 Task: Find a place to stay in Milford, NY, from July 5 to July 11 for 2 guests, with 2 bedrooms, 1 bathroom, property type as House or Flat, price range ₹8,000 to ₹16,000, self check-in, and host language English.
Action: Mouse moved to (462, 105)
Screenshot: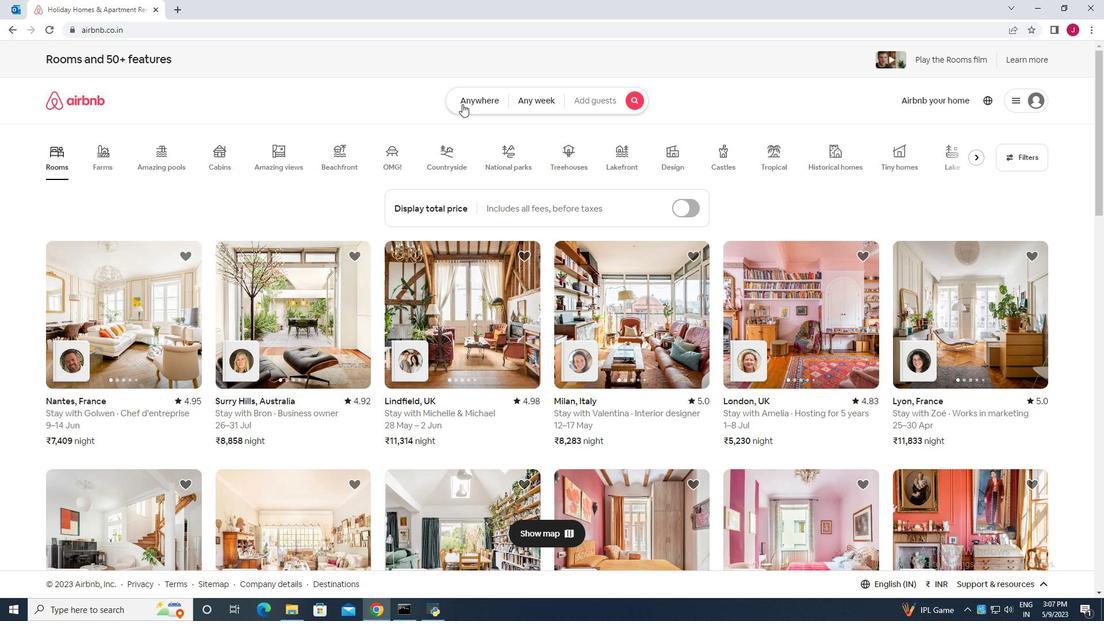 
Action: Mouse pressed left at (462, 105)
Screenshot: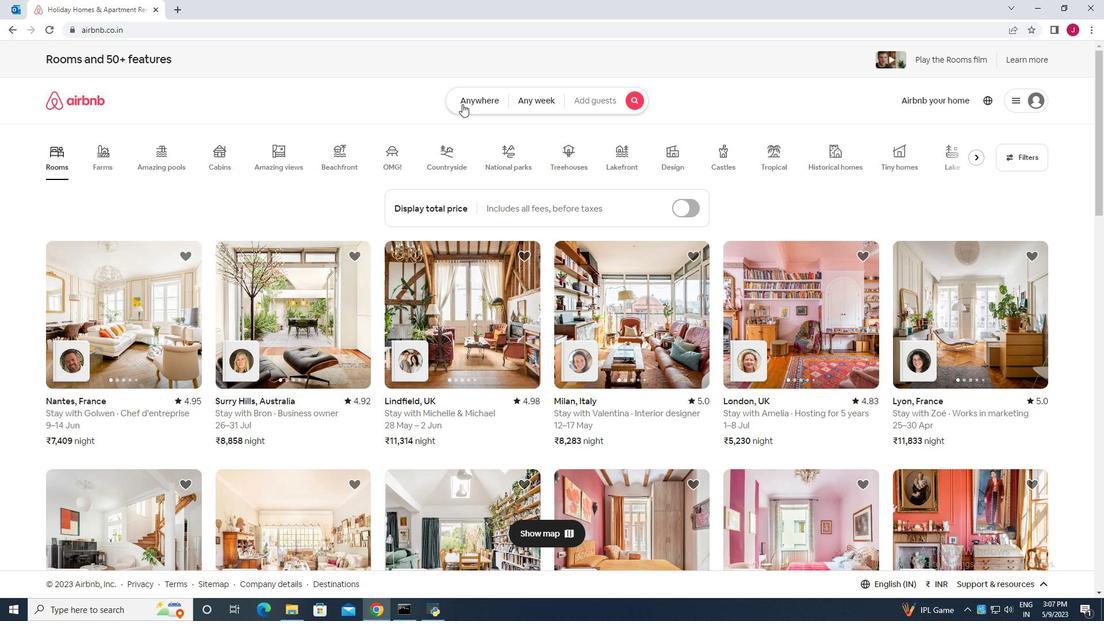 
Action: Mouse moved to (355, 143)
Screenshot: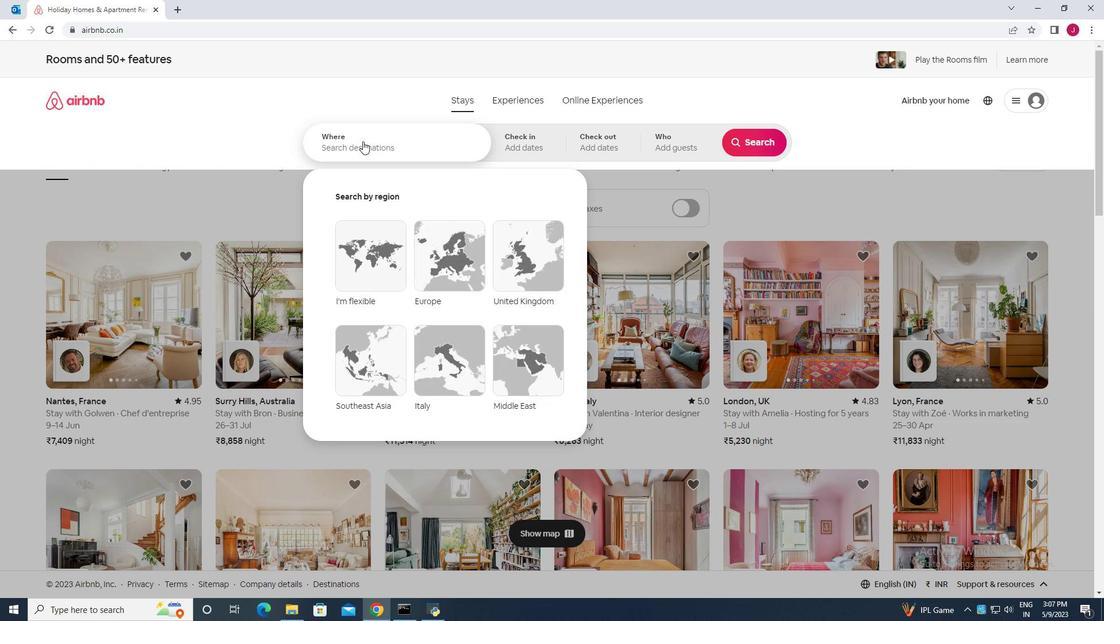 
Action: Mouse pressed left at (355, 143)
Screenshot: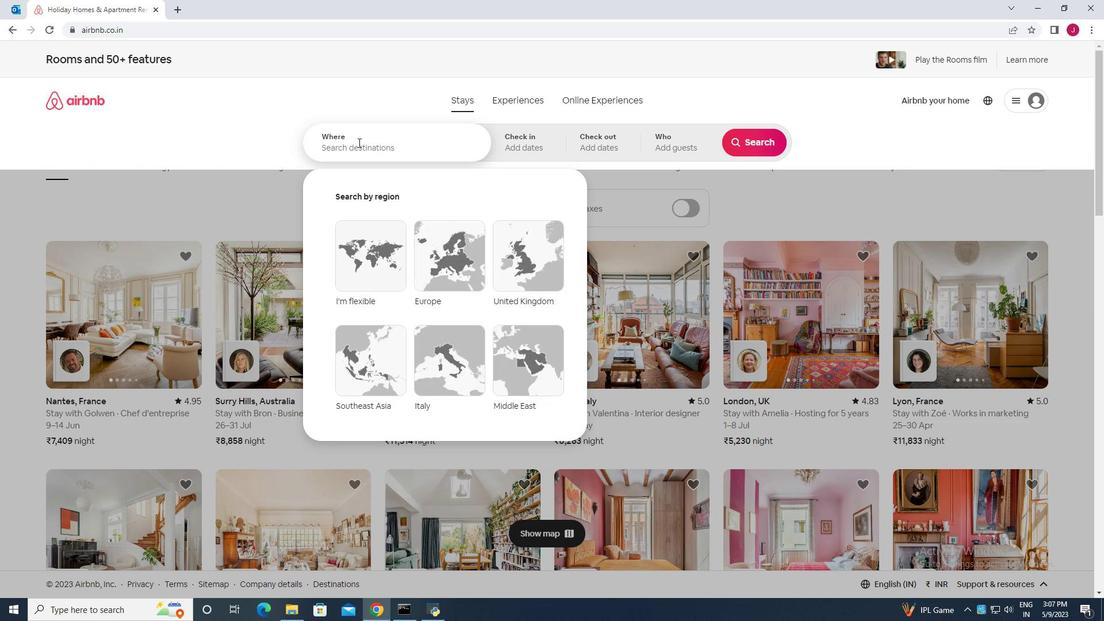 
Action: Mouse moved to (315, 258)
Screenshot: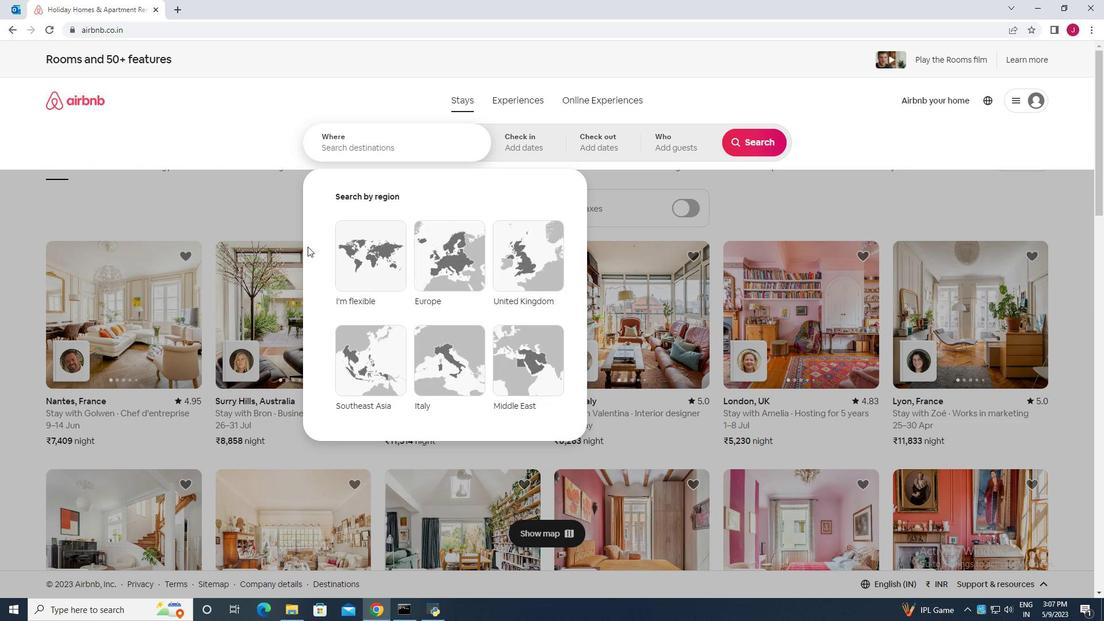 
Action: Key pressed milford<Key.space>united<Key.space>states
Screenshot: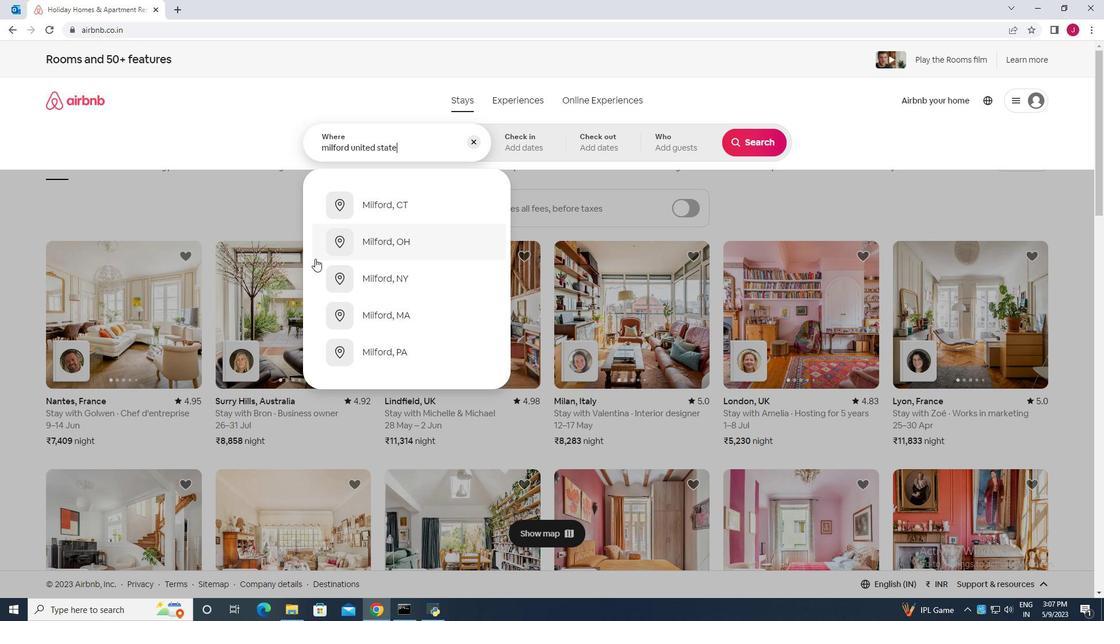 
Action: Mouse moved to (425, 266)
Screenshot: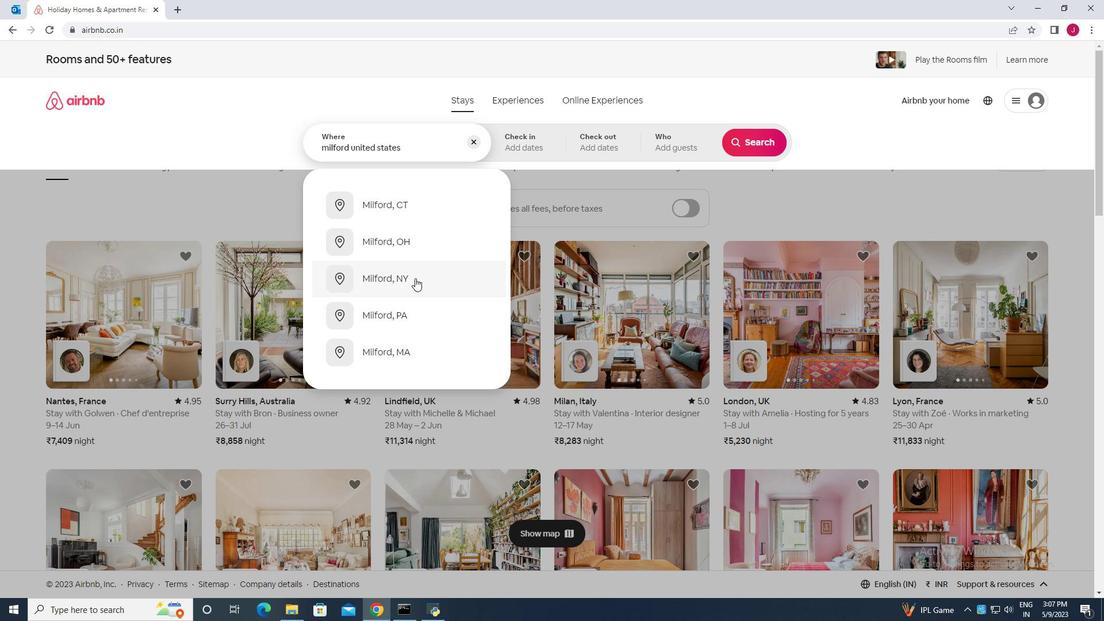 
Action: Key pressed <Key.enter>
Screenshot: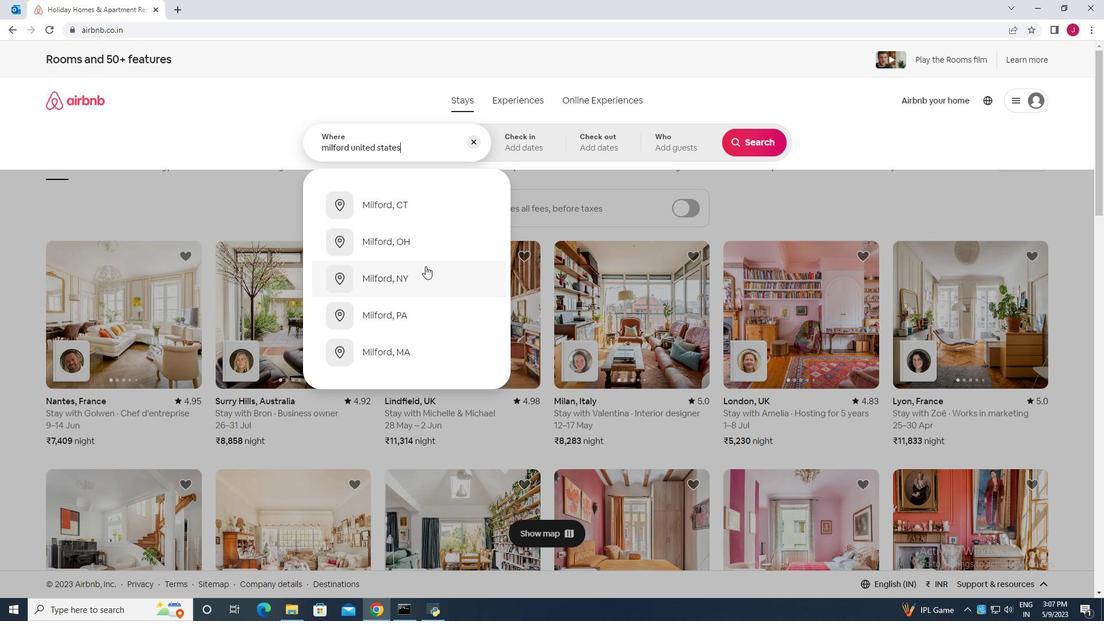 
Action: Mouse moved to (753, 237)
Screenshot: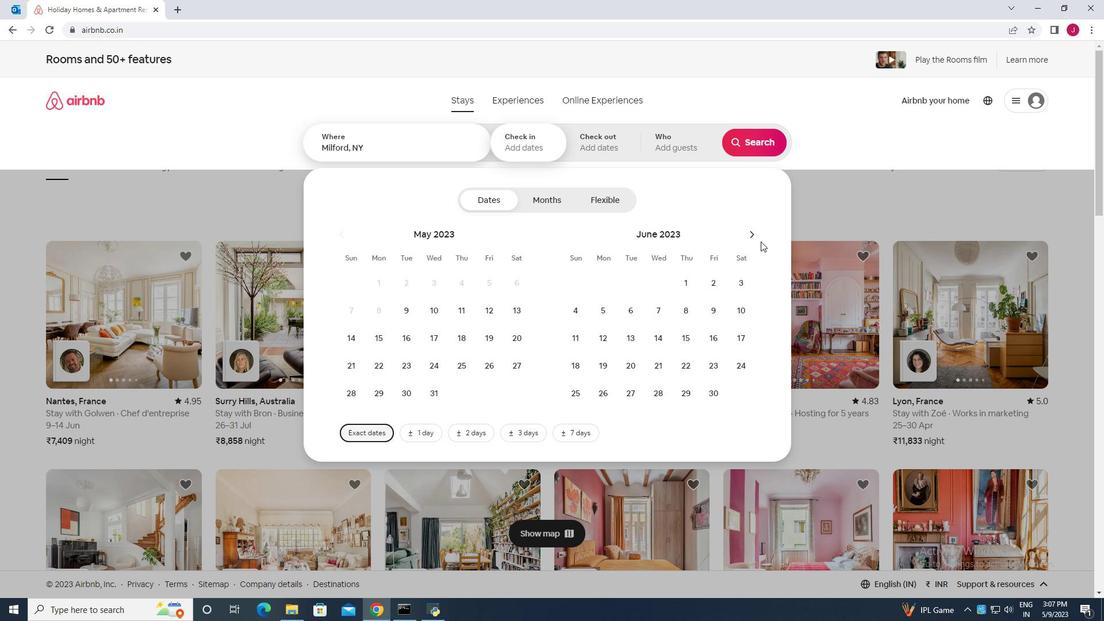 
Action: Mouse pressed left at (753, 237)
Screenshot: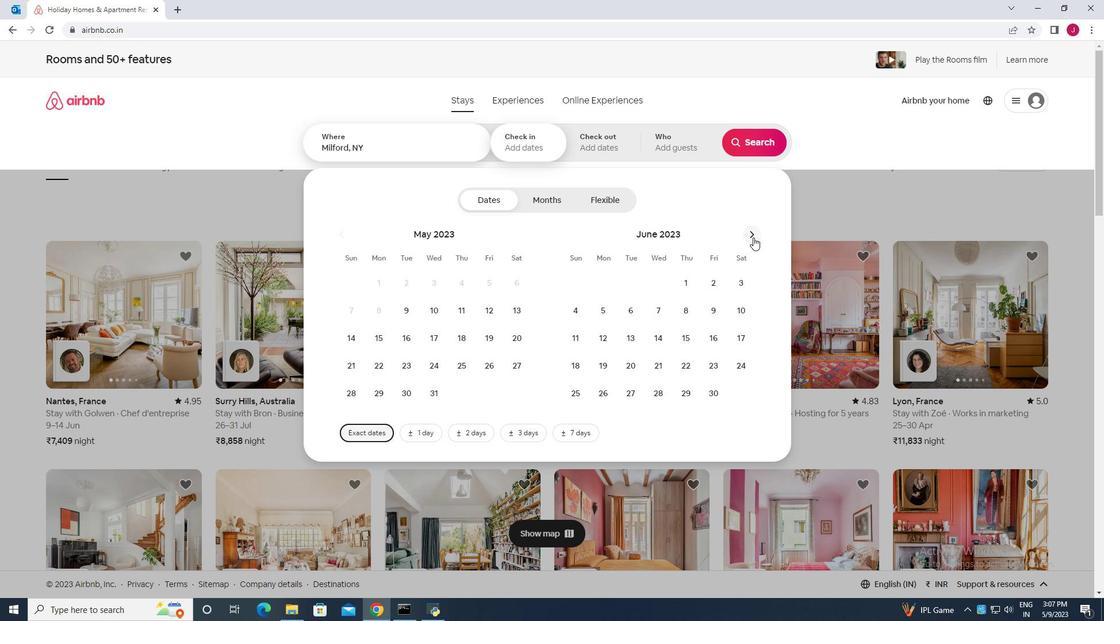 
Action: Mouse moved to (660, 306)
Screenshot: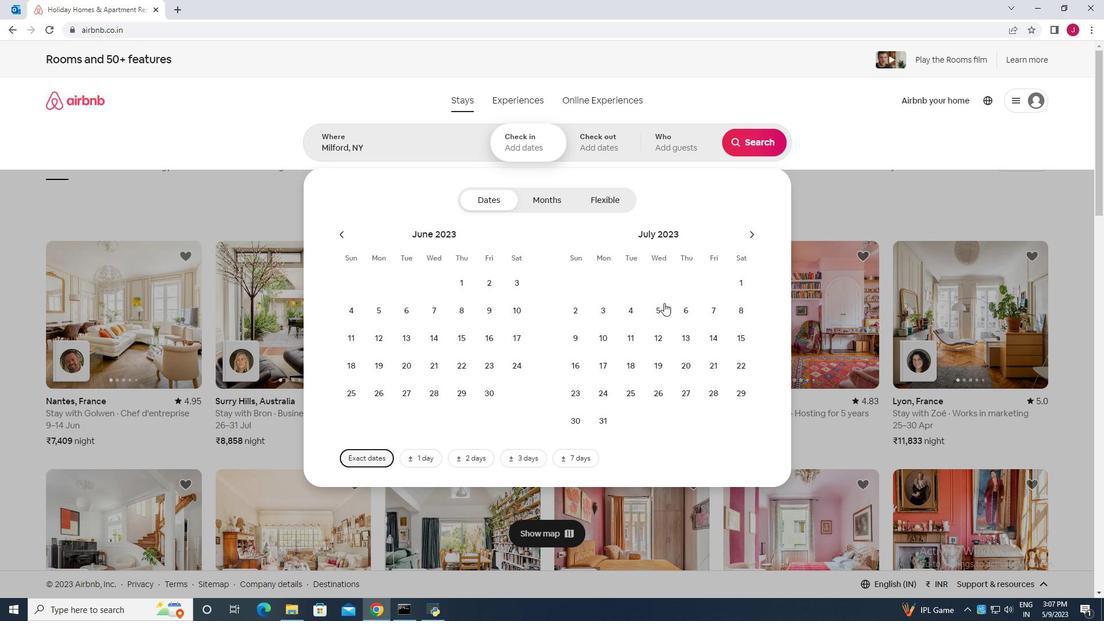 
Action: Mouse pressed left at (660, 306)
Screenshot: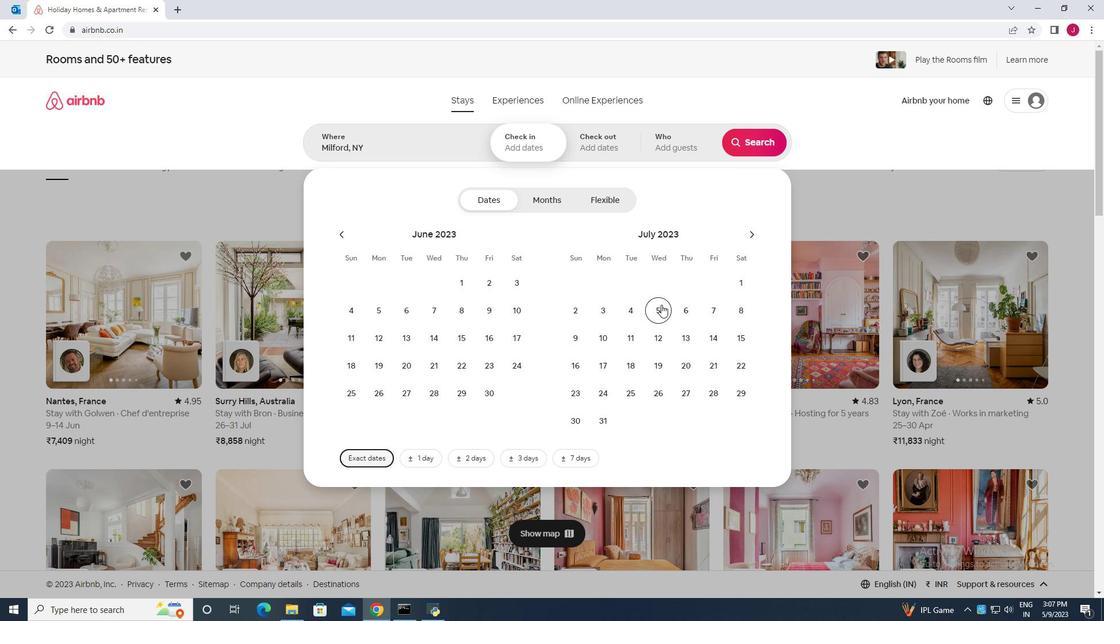 
Action: Mouse moved to (633, 341)
Screenshot: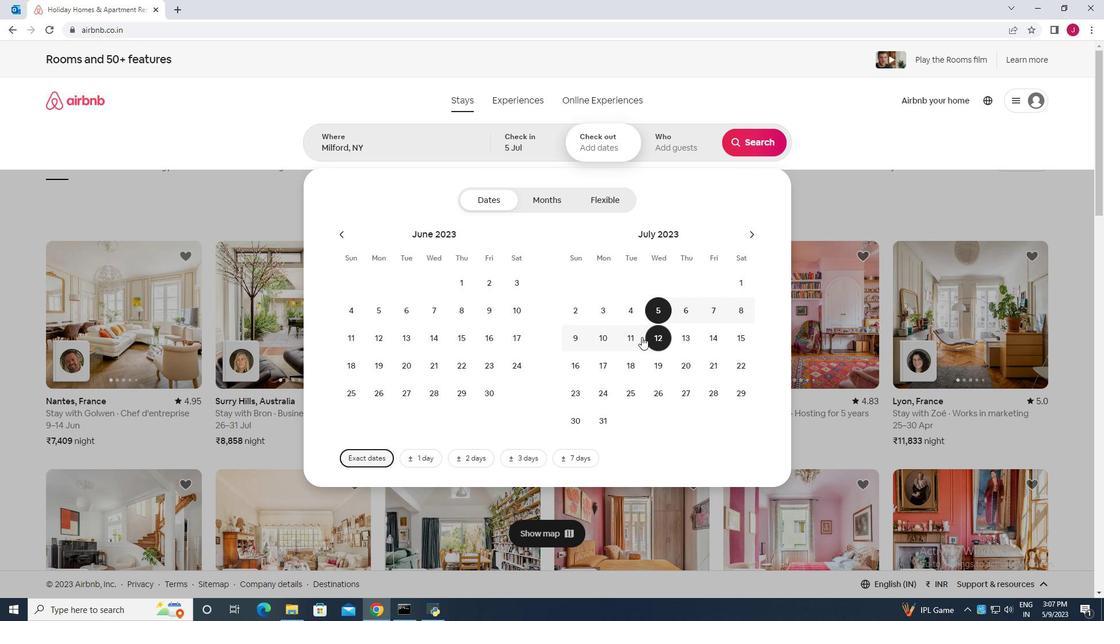 
Action: Mouse pressed left at (633, 341)
Screenshot: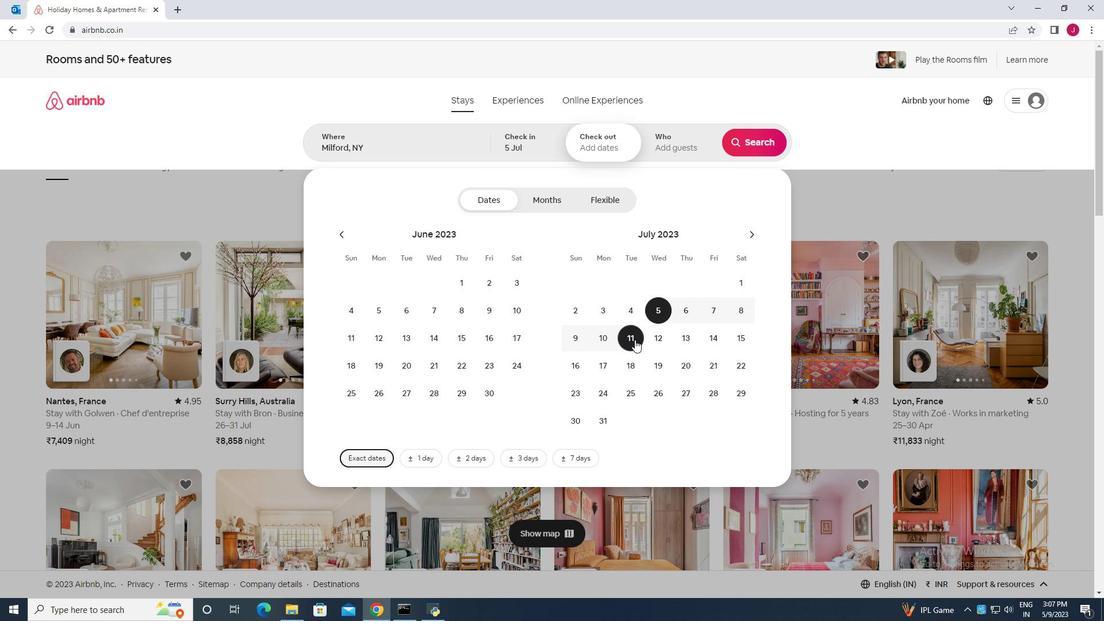 
Action: Mouse moved to (656, 147)
Screenshot: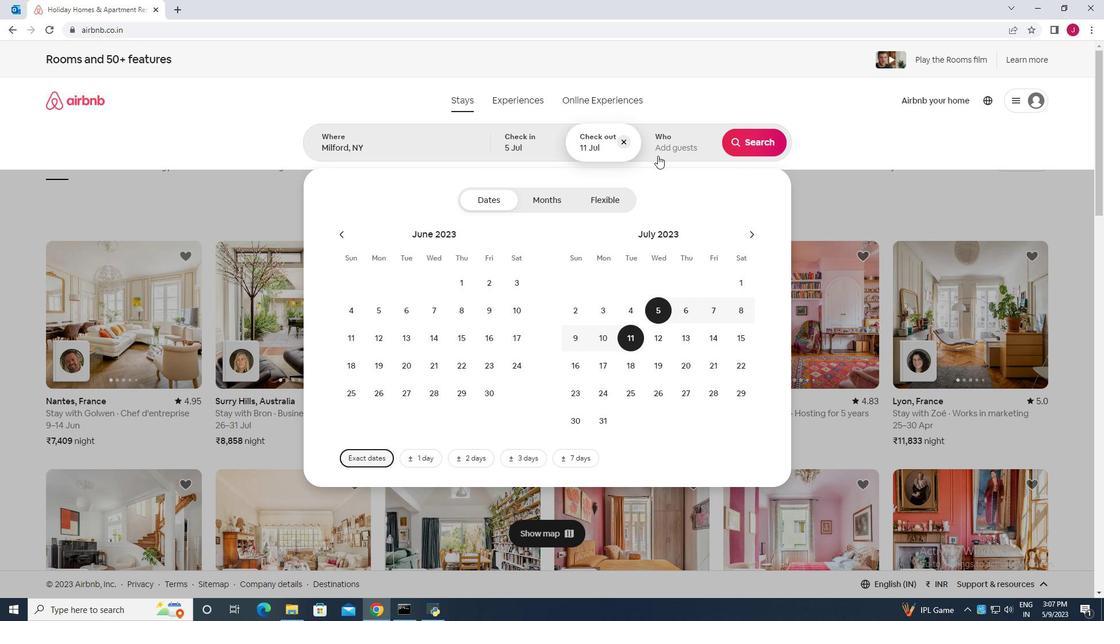 
Action: Mouse pressed left at (656, 147)
Screenshot: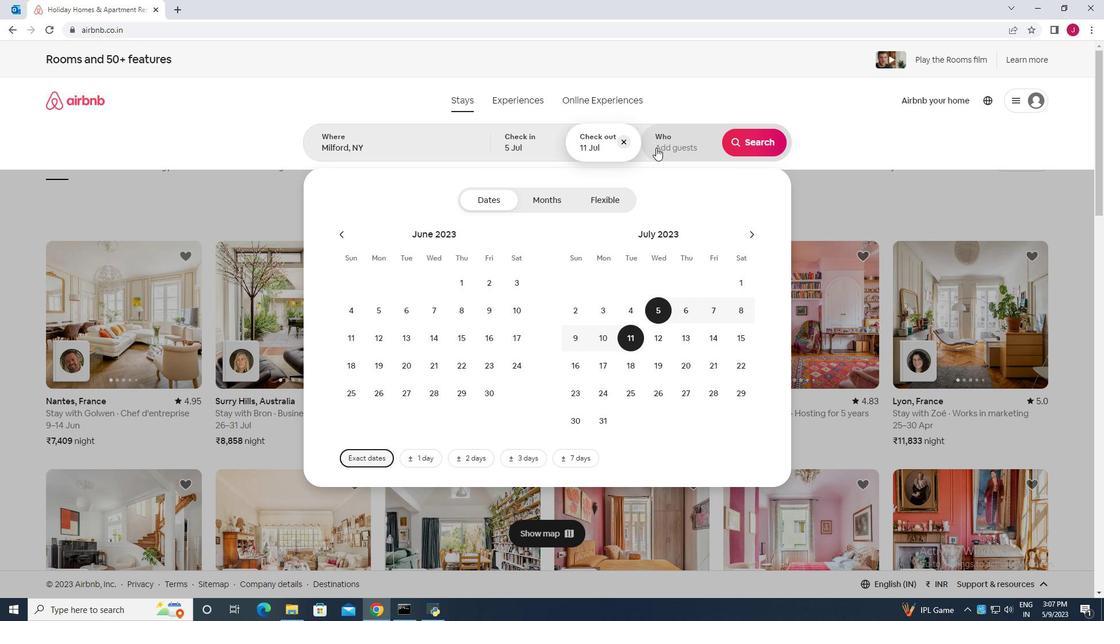 
Action: Mouse moved to (759, 207)
Screenshot: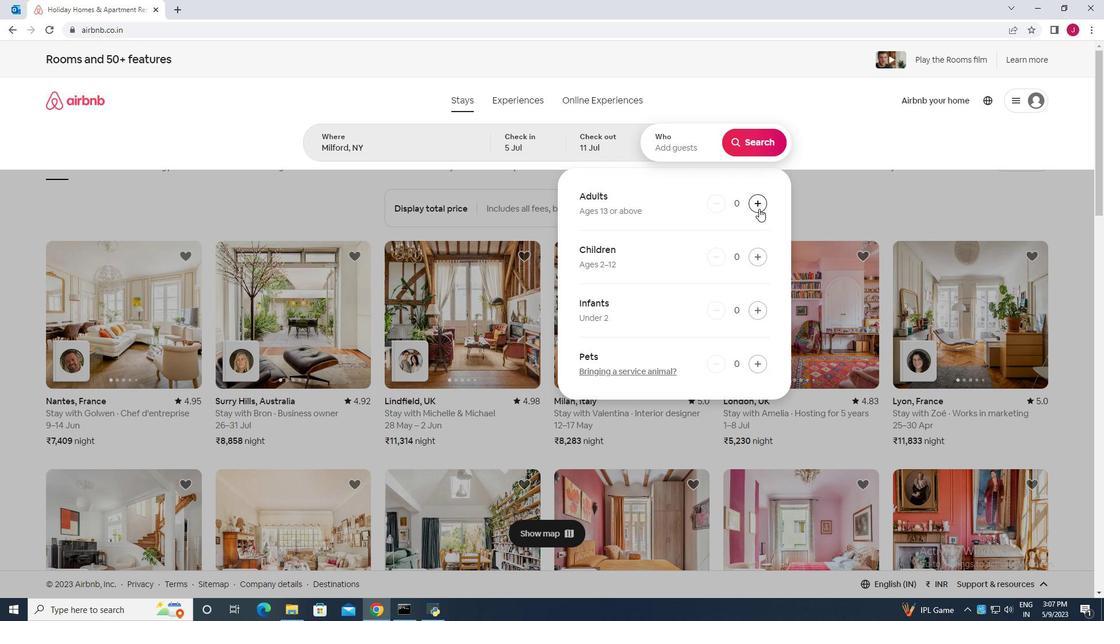 
Action: Mouse pressed left at (759, 207)
Screenshot: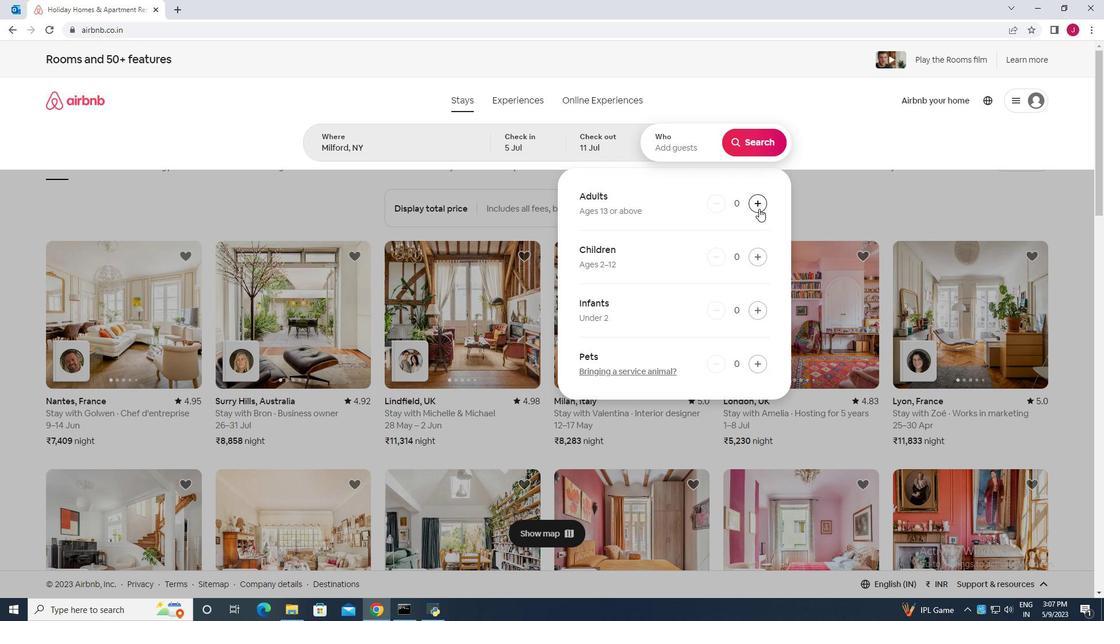 
Action: Mouse pressed left at (759, 207)
Screenshot: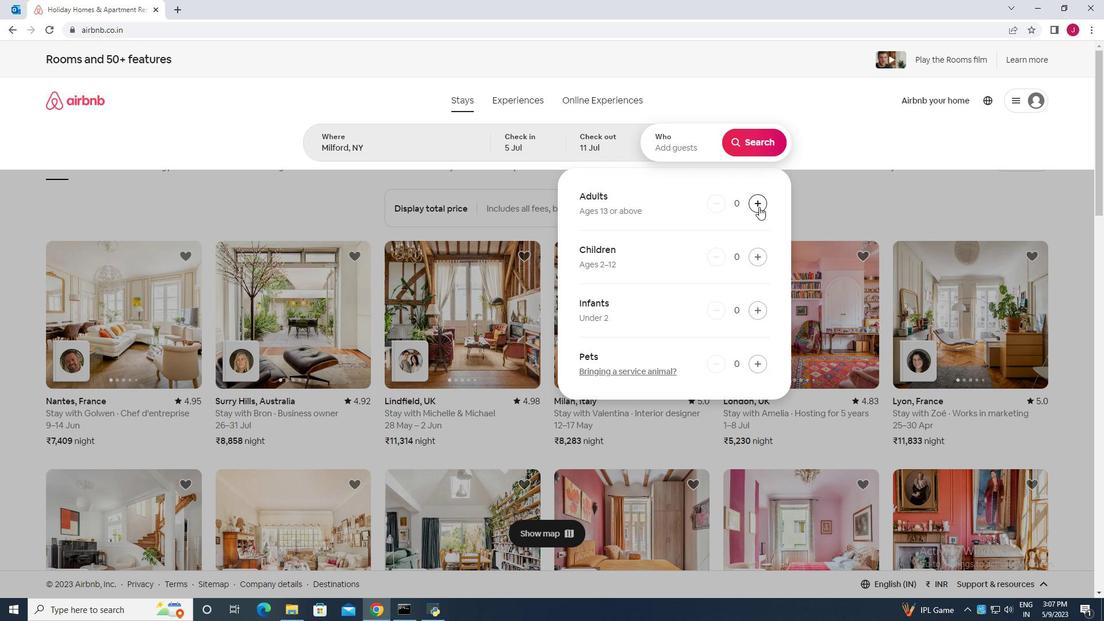 
Action: Mouse moved to (763, 138)
Screenshot: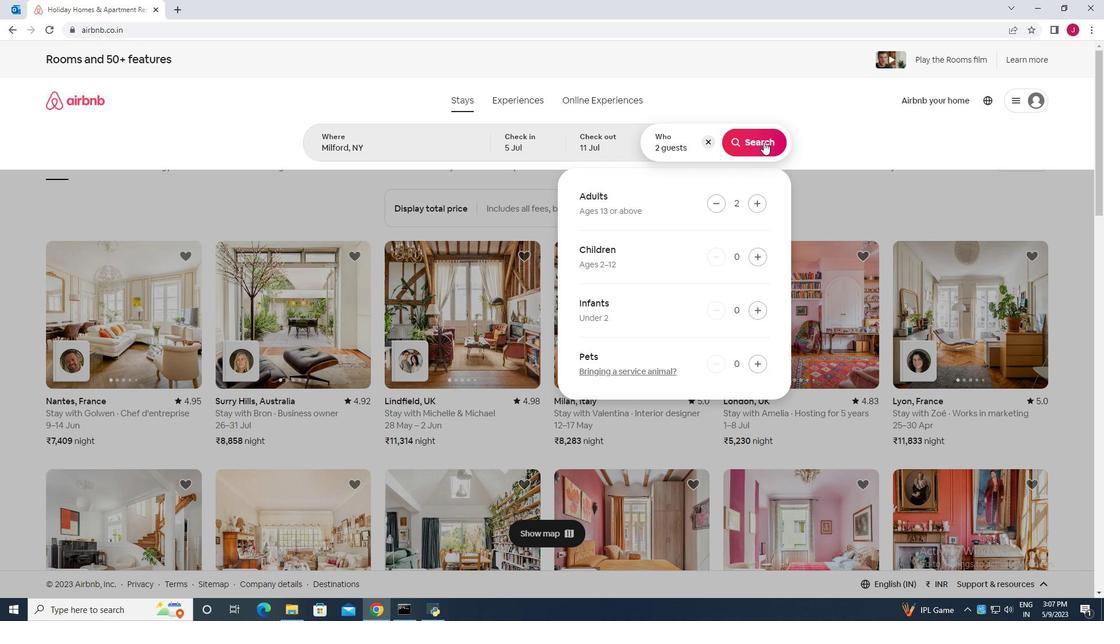 
Action: Mouse pressed left at (763, 138)
Screenshot: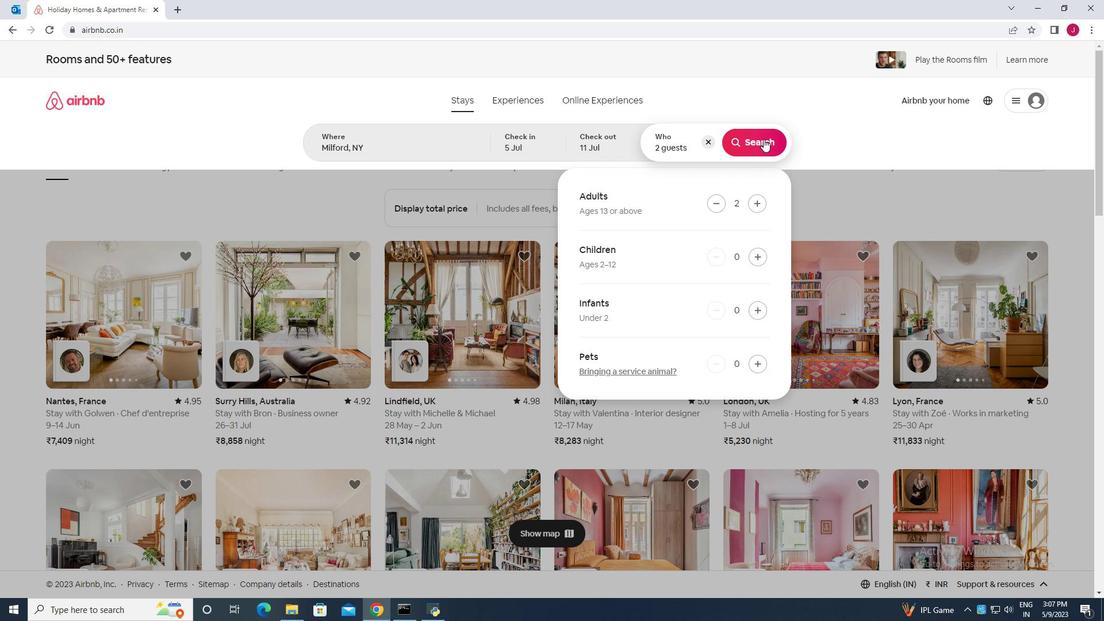 
Action: Mouse moved to (1048, 111)
Screenshot: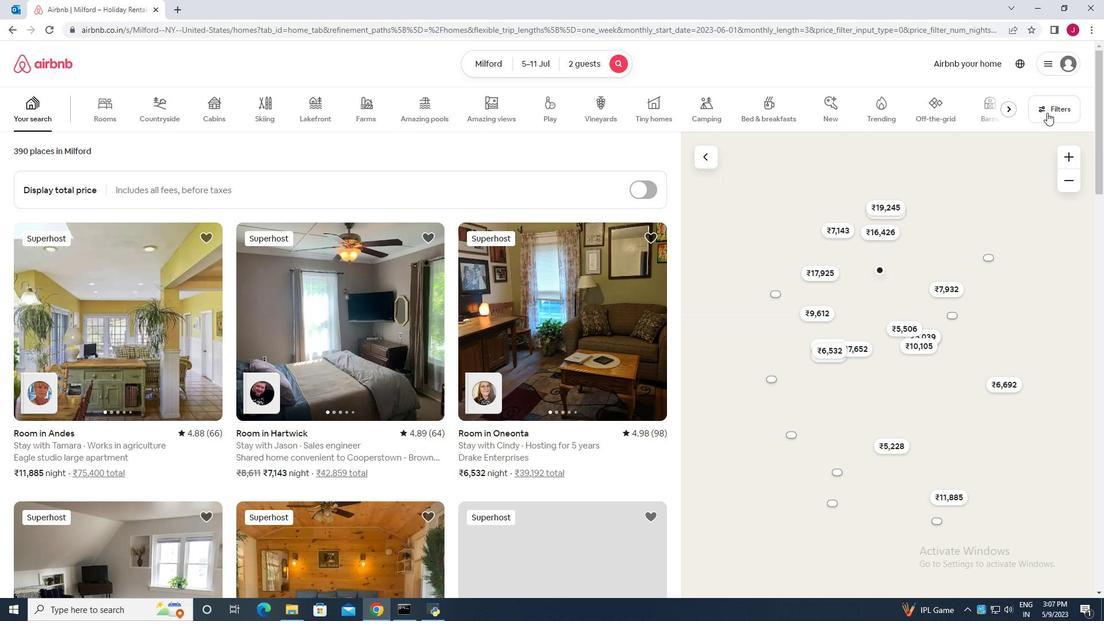
Action: Mouse pressed left at (1048, 111)
Screenshot: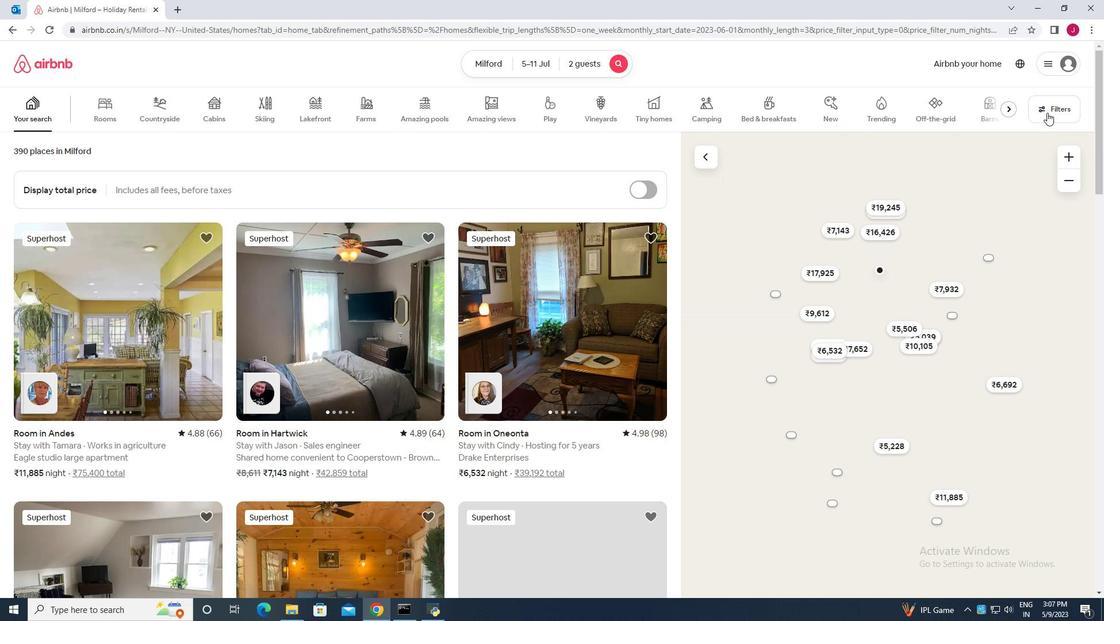 
Action: Mouse moved to (417, 395)
Screenshot: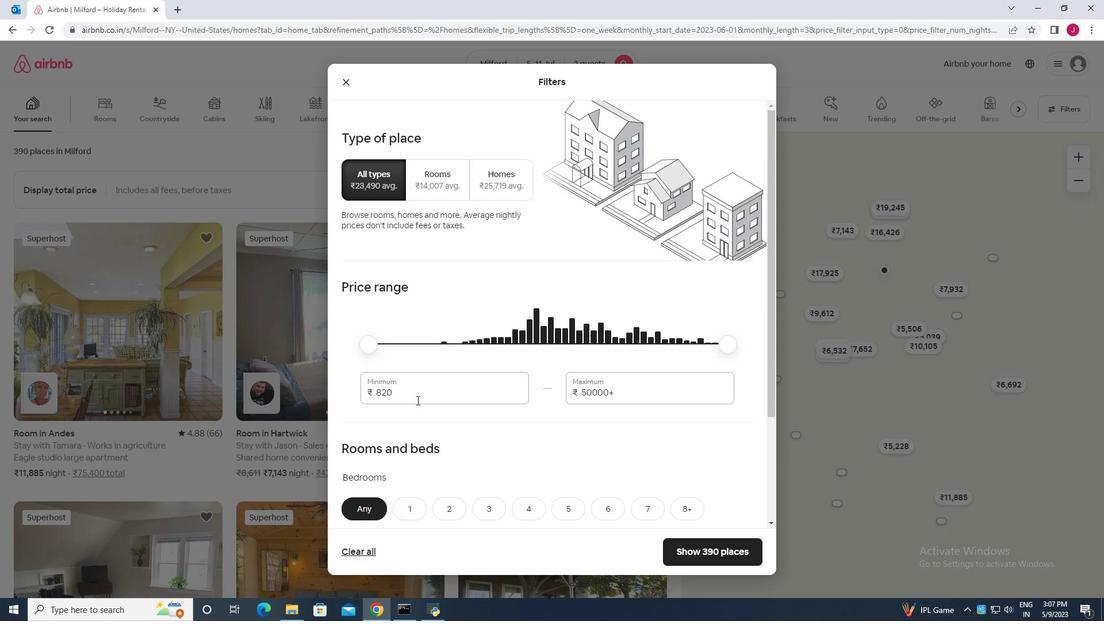 
Action: Mouse pressed left at (417, 395)
Screenshot: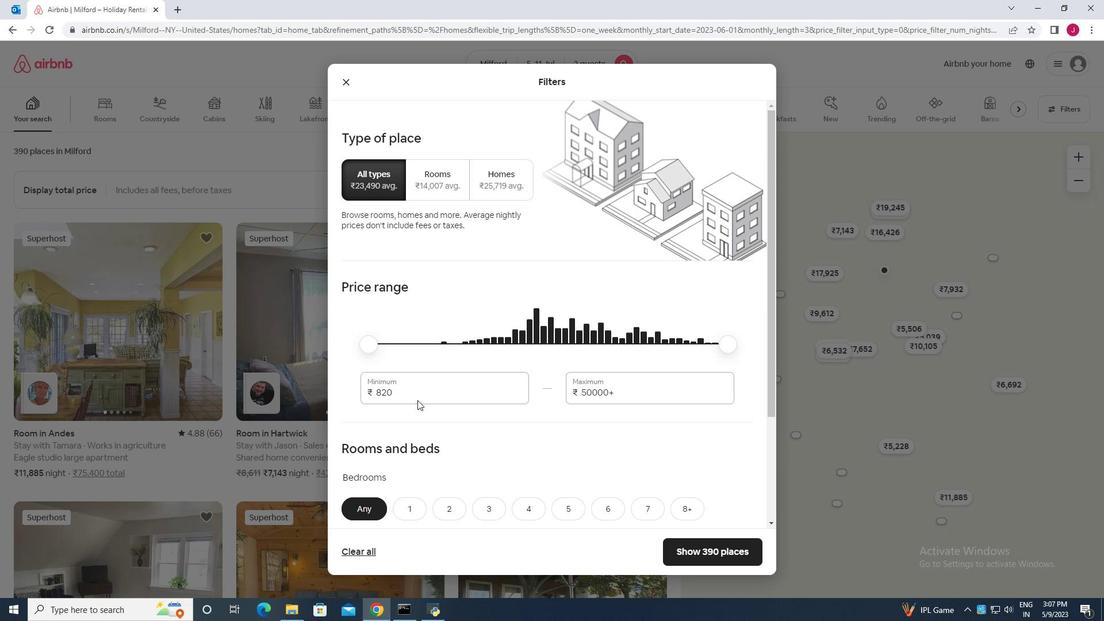 
Action: Mouse moved to (417, 391)
Screenshot: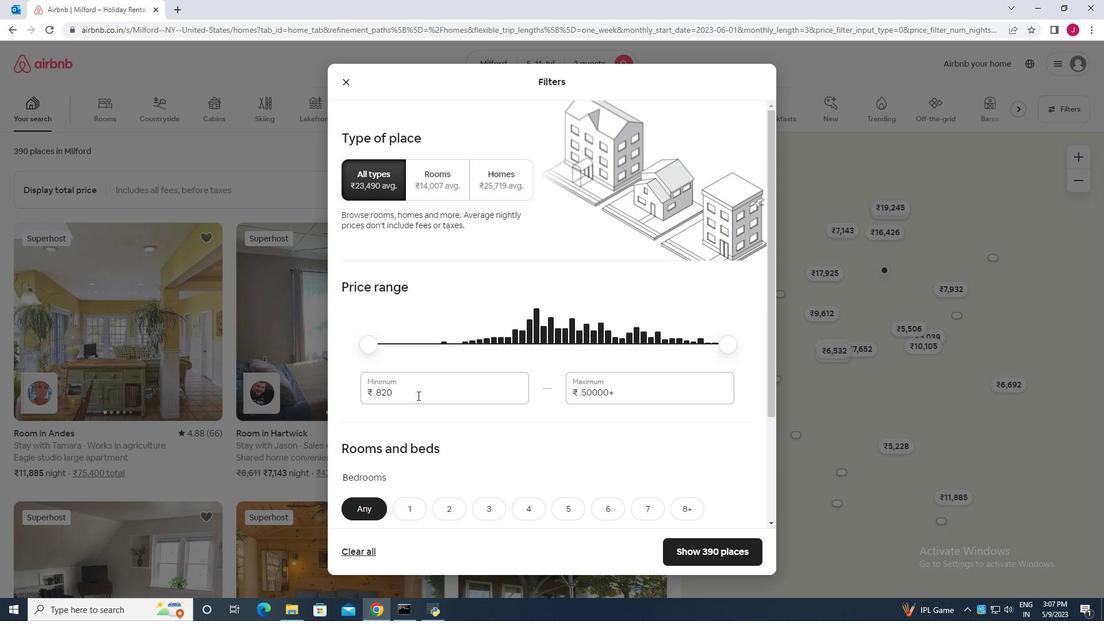 
Action: Key pressed <Key.backspace><Key.backspace><Key.backspace><Key.backspace>8000
Screenshot: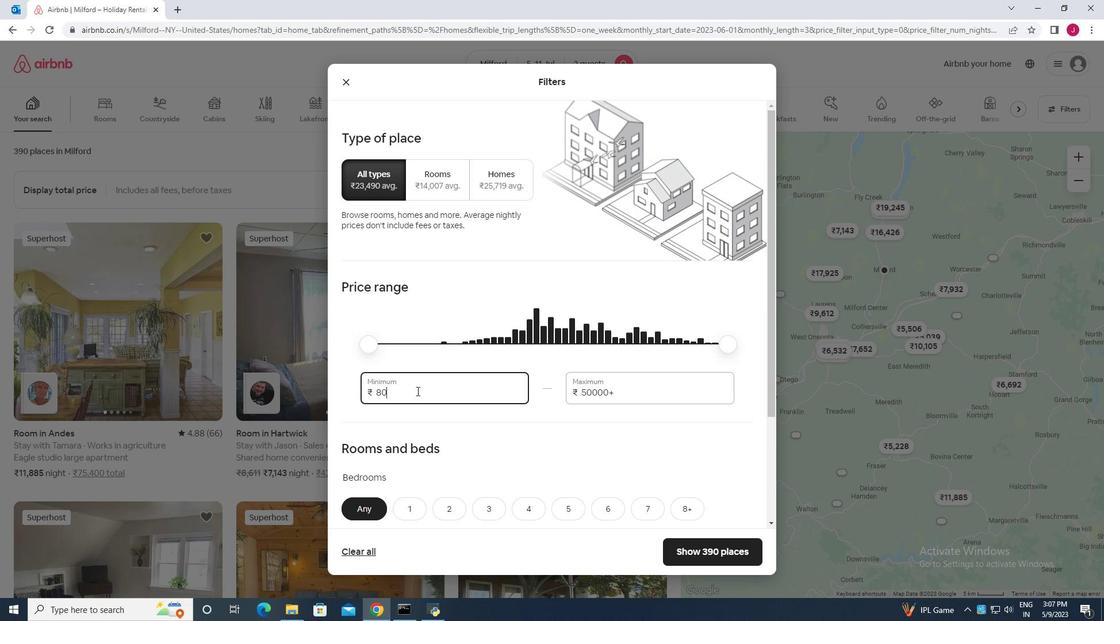 
Action: Mouse moved to (650, 396)
Screenshot: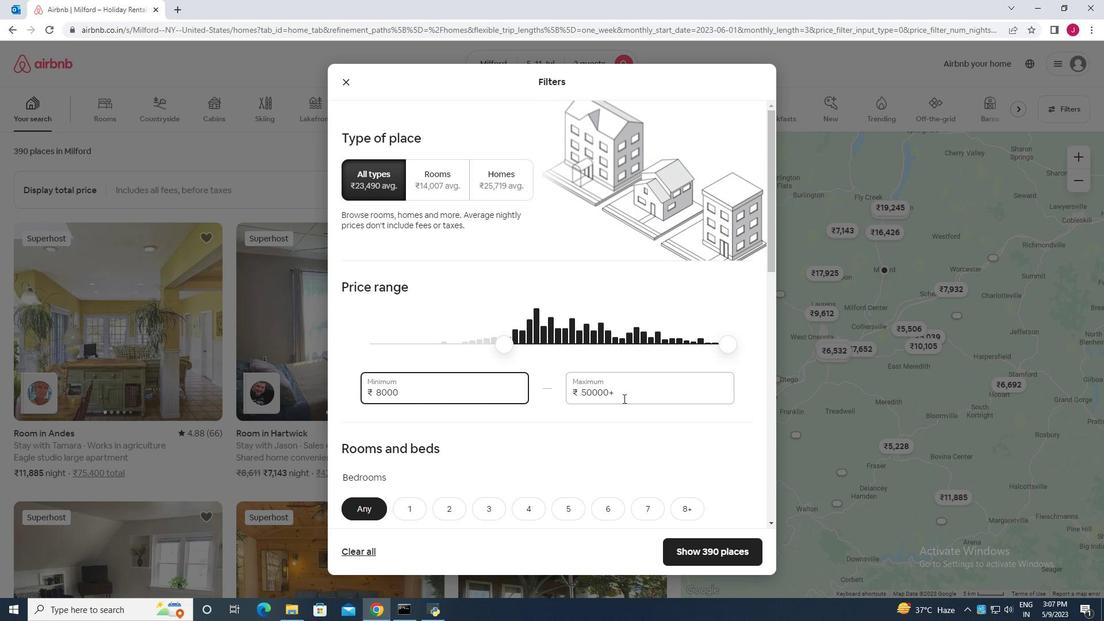 
Action: Mouse pressed left at (650, 396)
Screenshot: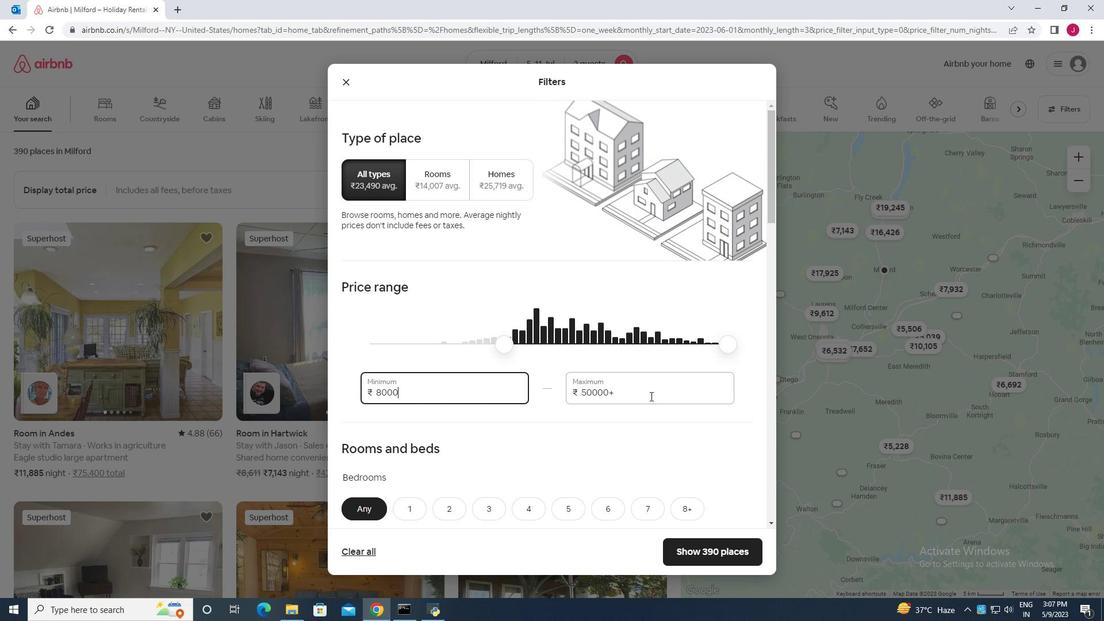 
Action: Mouse moved to (647, 396)
Screenshot: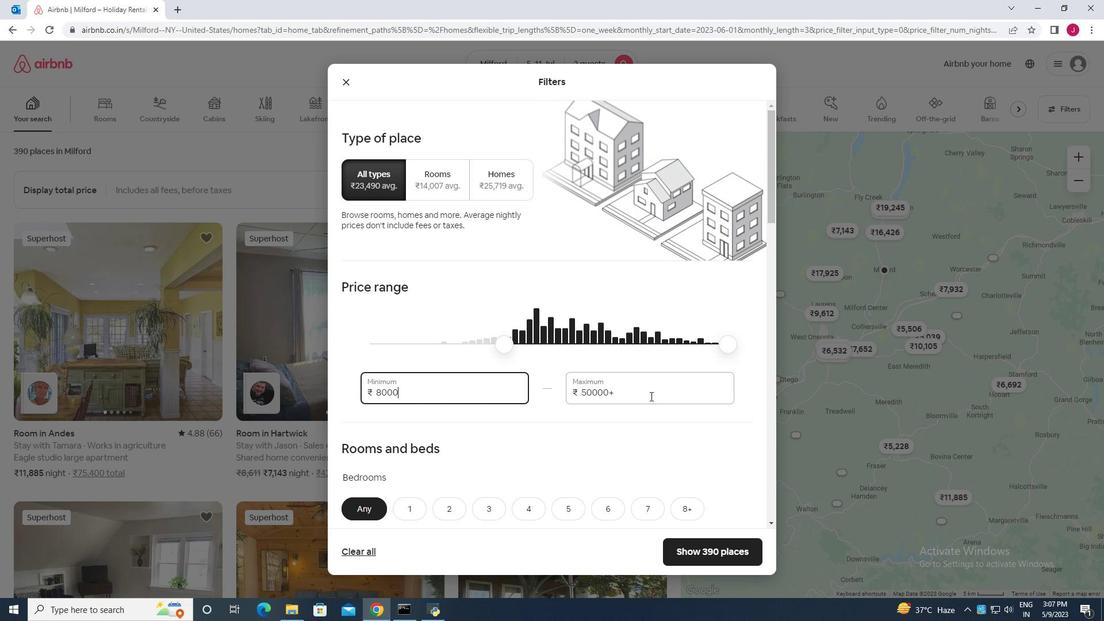 
Action: Key pressed <Key.backspace><Key.backspace><Key.backspace><Key.backspace><Key.backspace><Key.backspace><Key.backspace><Key.backspace><Key.backspace><Key.backspace><Key.backspace><Key.backspace>16000
Screenshot: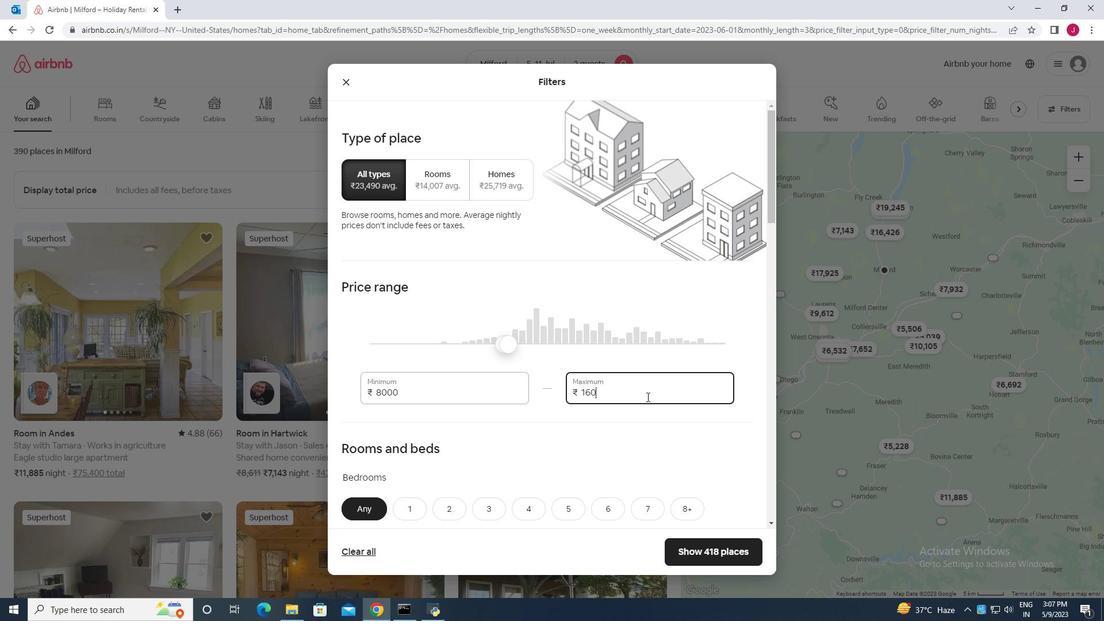 
Action: Mouse moved to (424, 395)
Screenshot: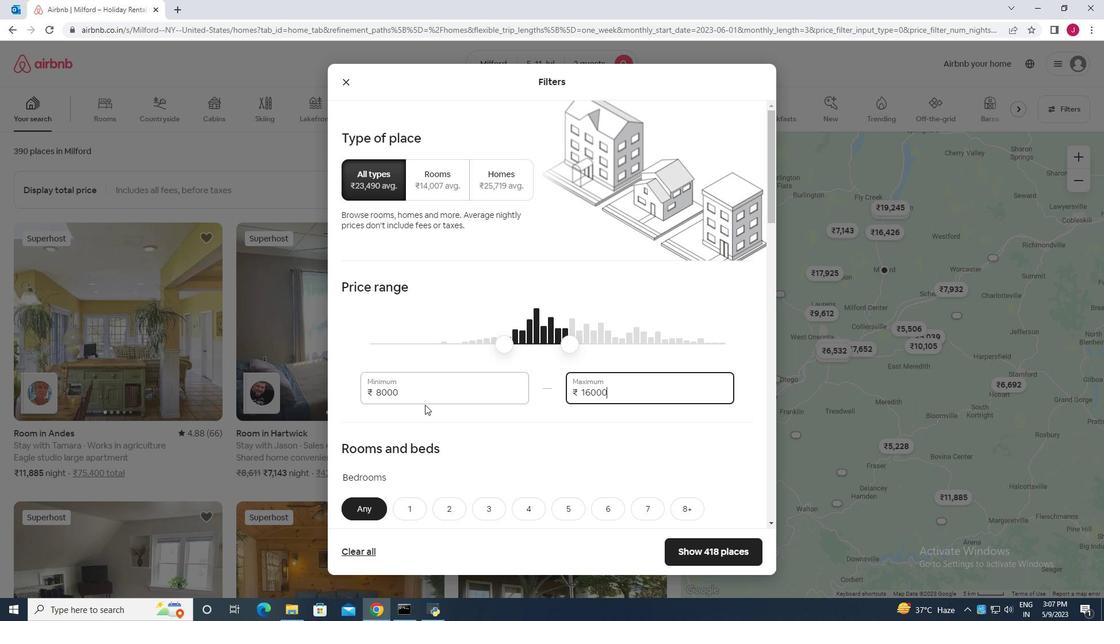 
Action: Mouse scrolled (424, 395) with delta (0, 0)
Screenshot: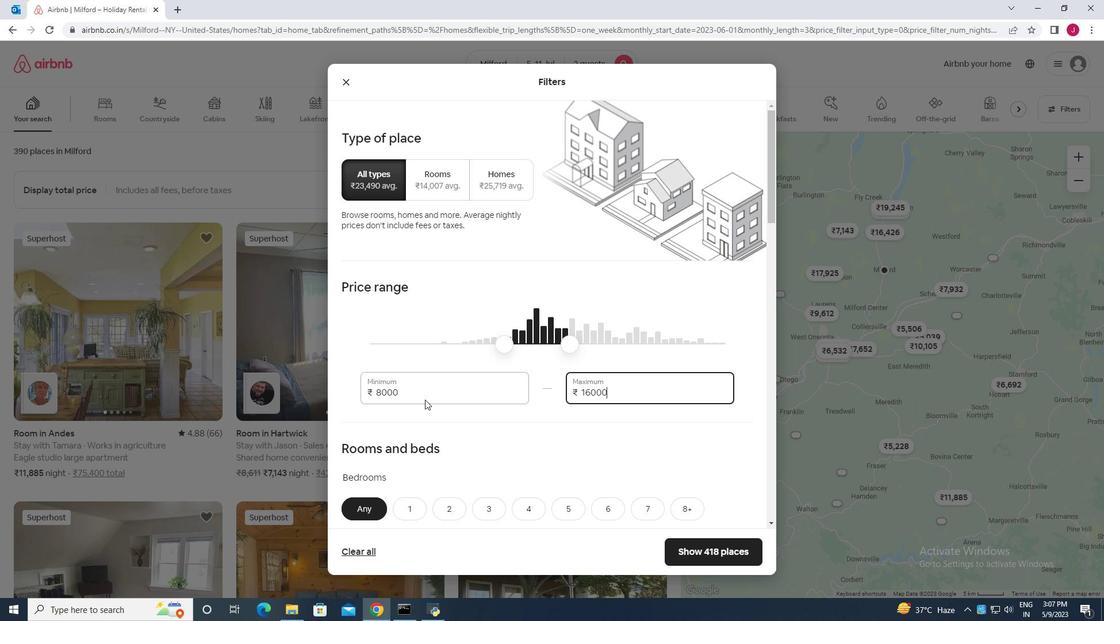 
Action: Mouse scrolled (424, 395) with delta (0, 0)
Screenshot: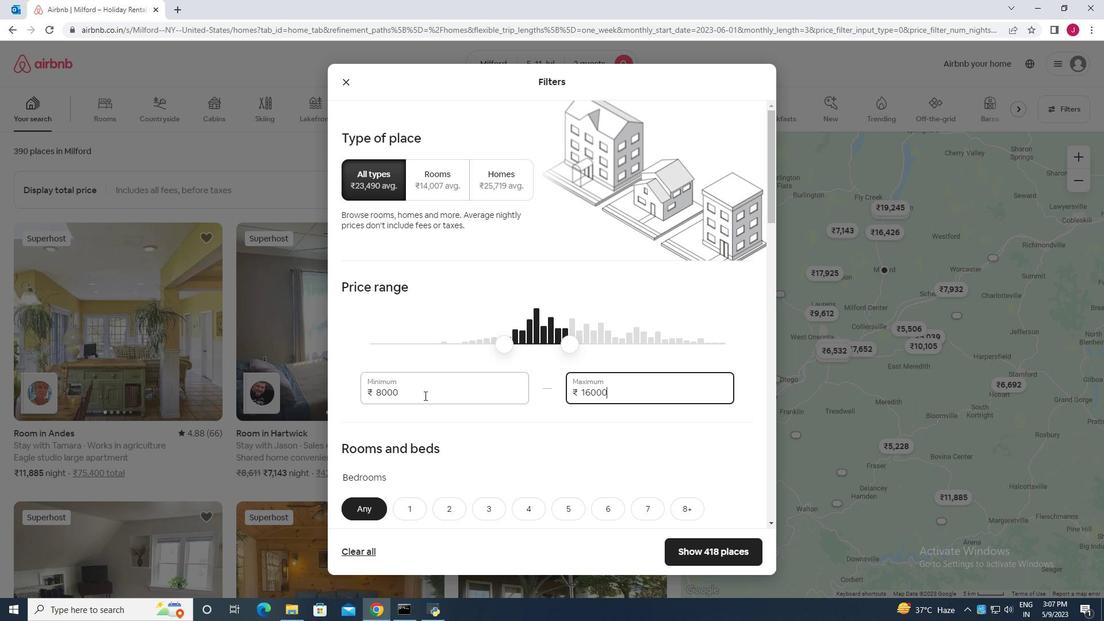 
Action: Mouse moved to (424, 395)
Screenshot: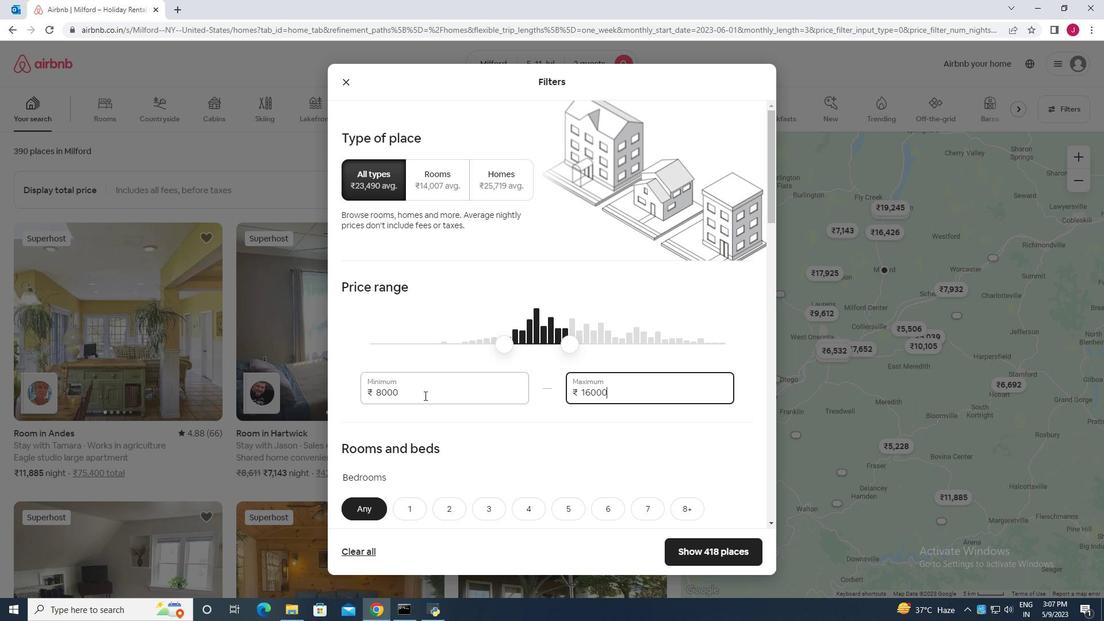 
Action: Mouse scrolled (424, 395) with delta (0, 0)
Screenshot: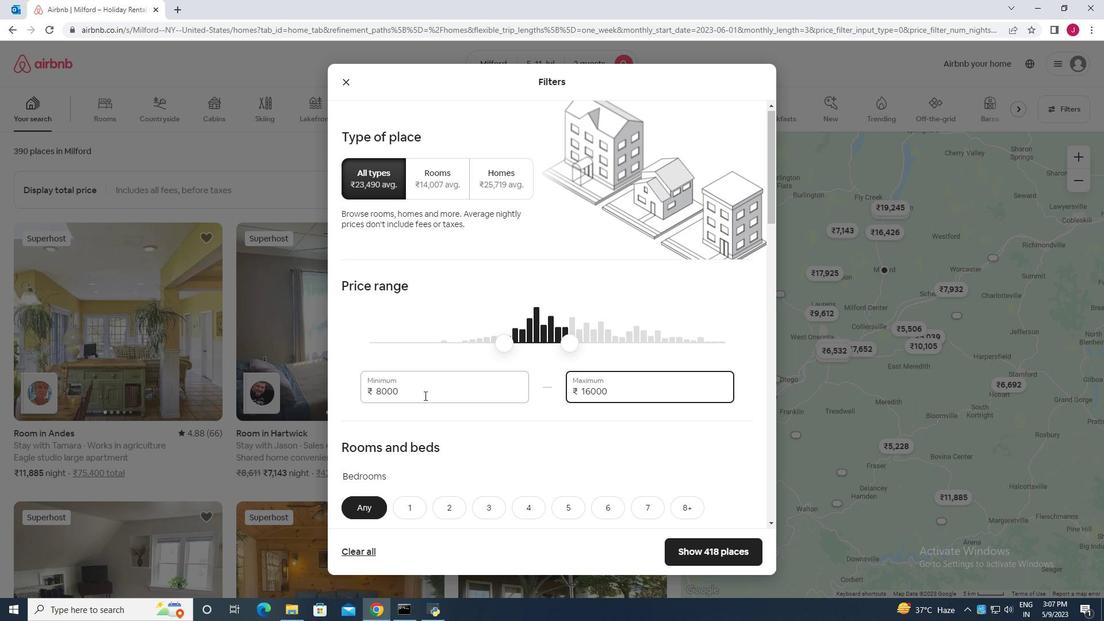 
Action: Mouse moved to (448, 336)
Screenshot: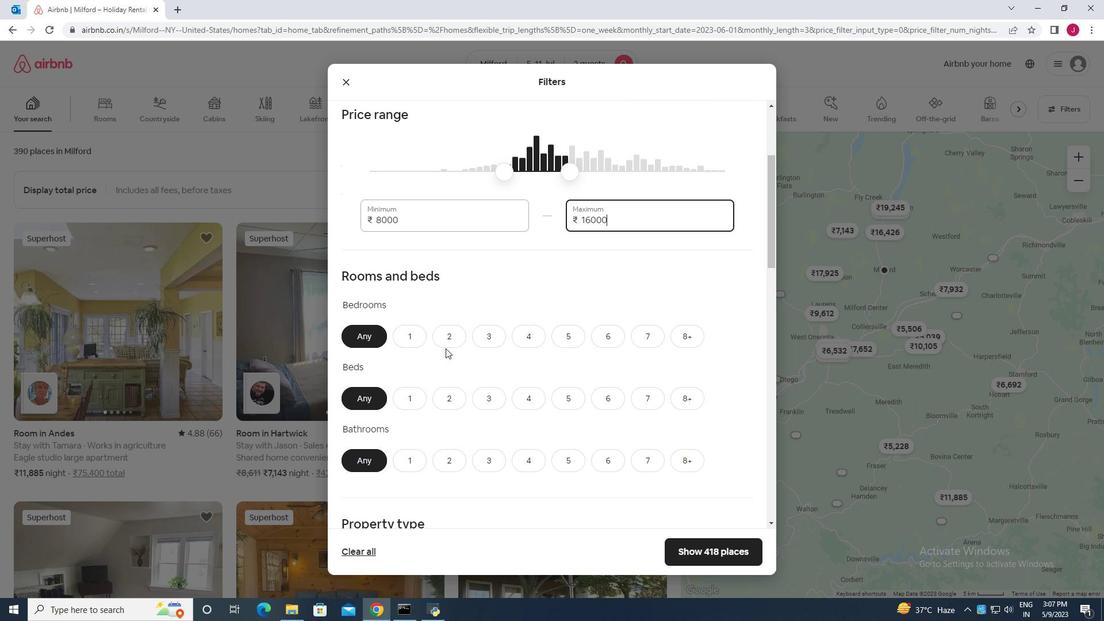 
Action: Mouse pressed left at (448, 336)
Screenshot: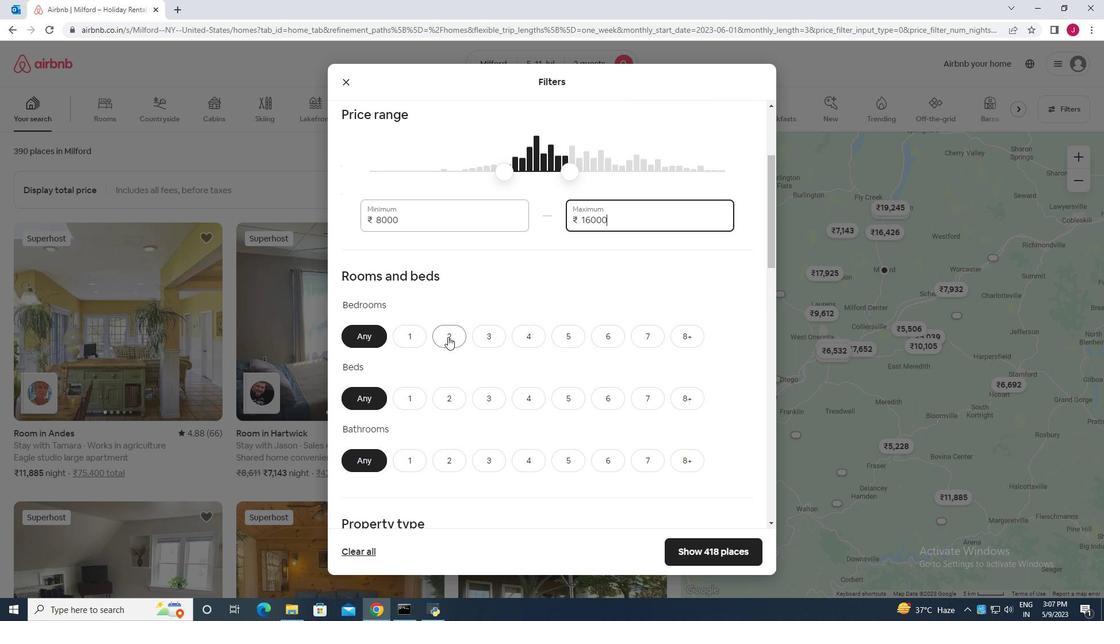 
Action: Mouse moved to (452, 404)
Screenshot: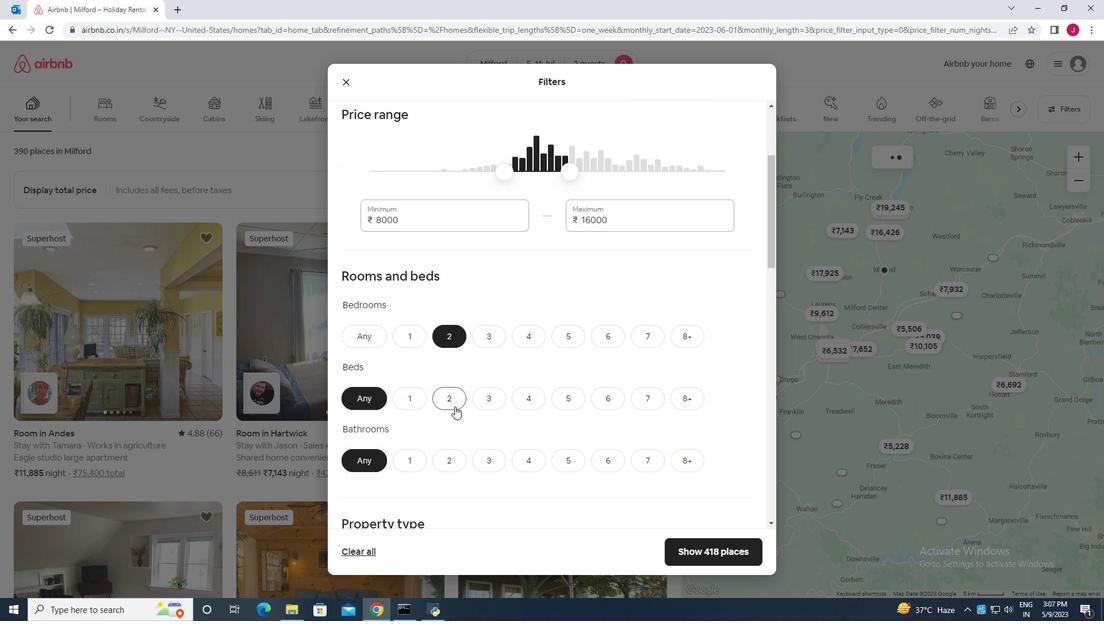 
Action: Mouse pressed left at (452, 404)
Screenshot: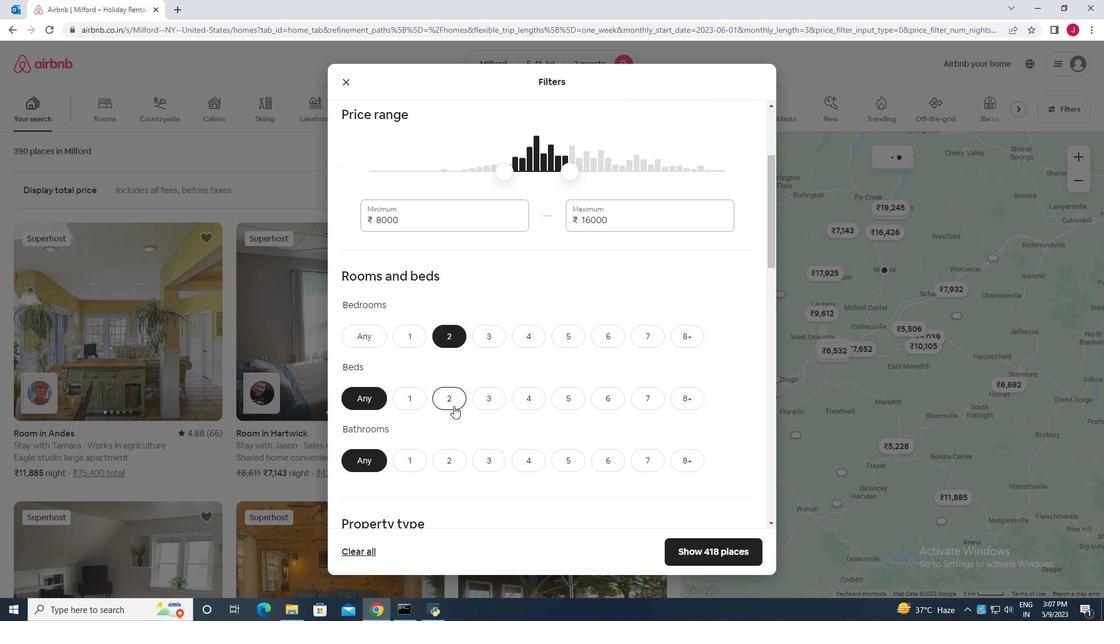 
Action: Mouse moved to (419, 456)
Screenshot: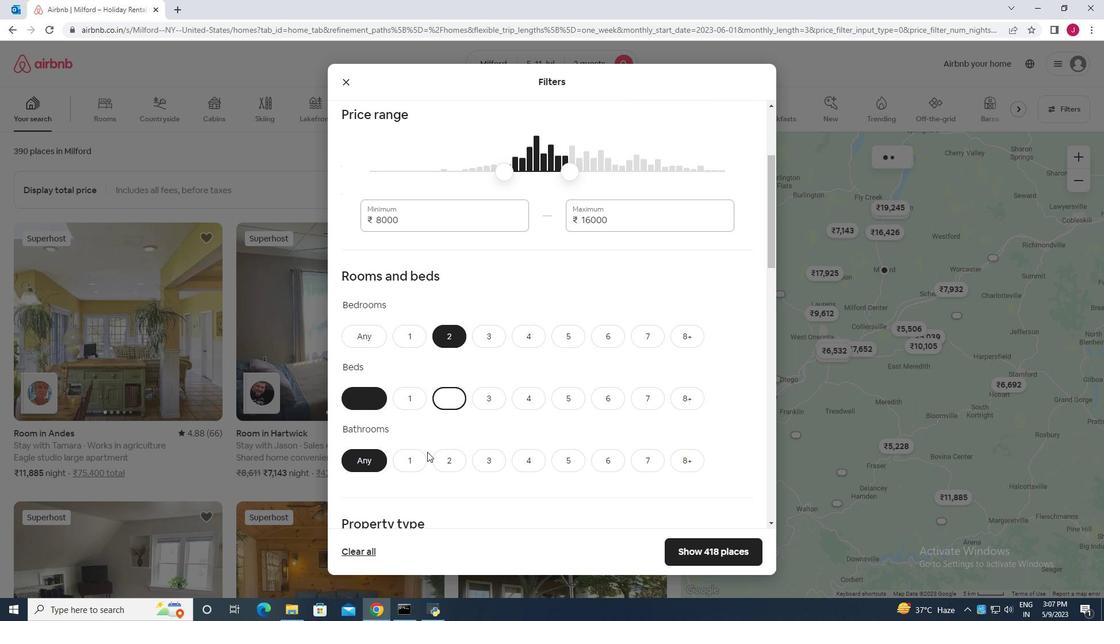 
Action: Mouse pressed left at (419, 456)
Screenshot: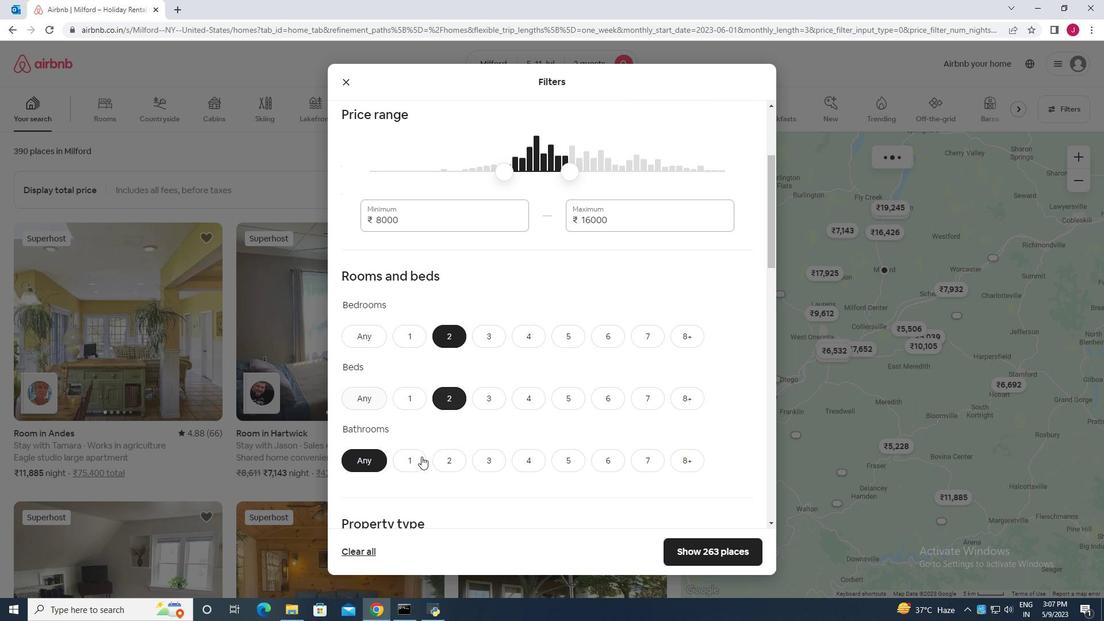 
Action: Mouse moved to (453, 384)
Screenshot: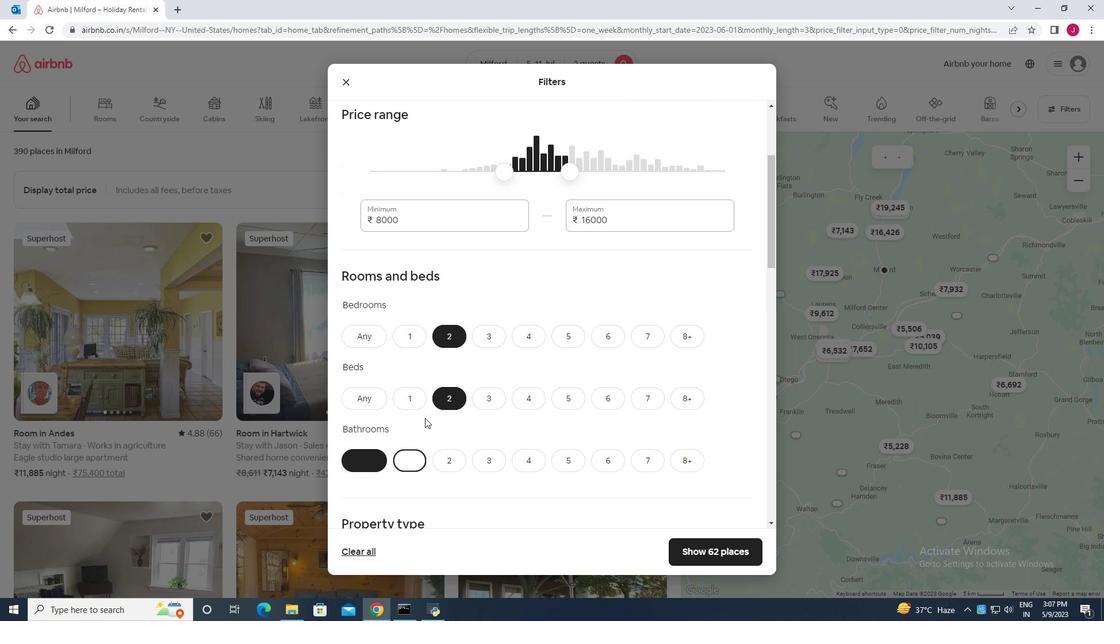 
Action: Mouse scrolled (453, 384) with delta (0, 0)
Screenshot: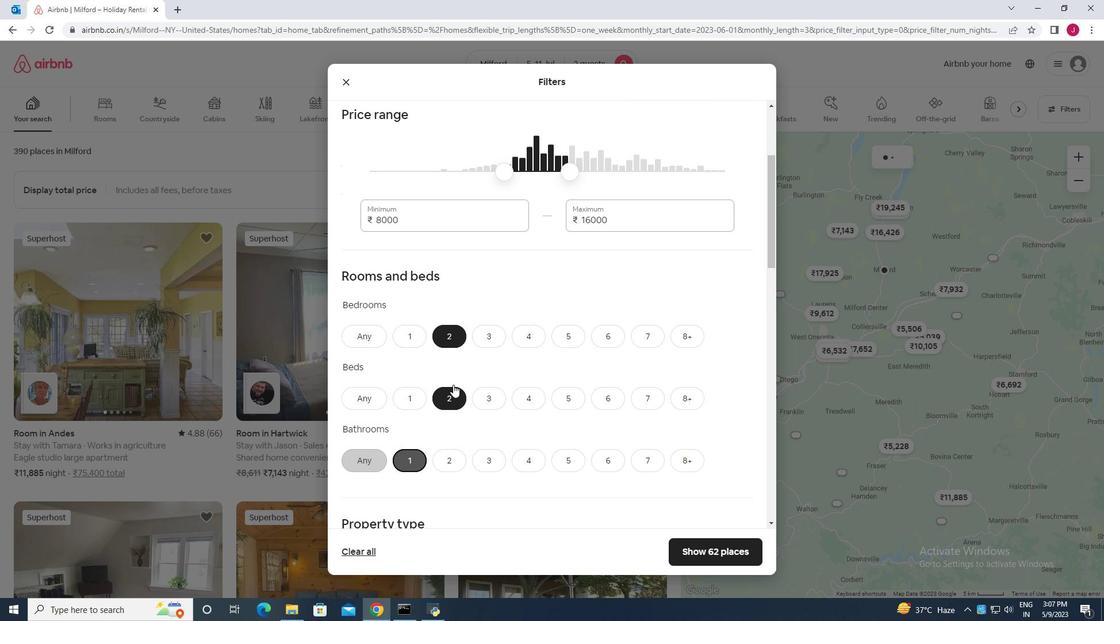 
Action: Mouse scrolled (453, 384) with delta (0, 0)
Screenshot: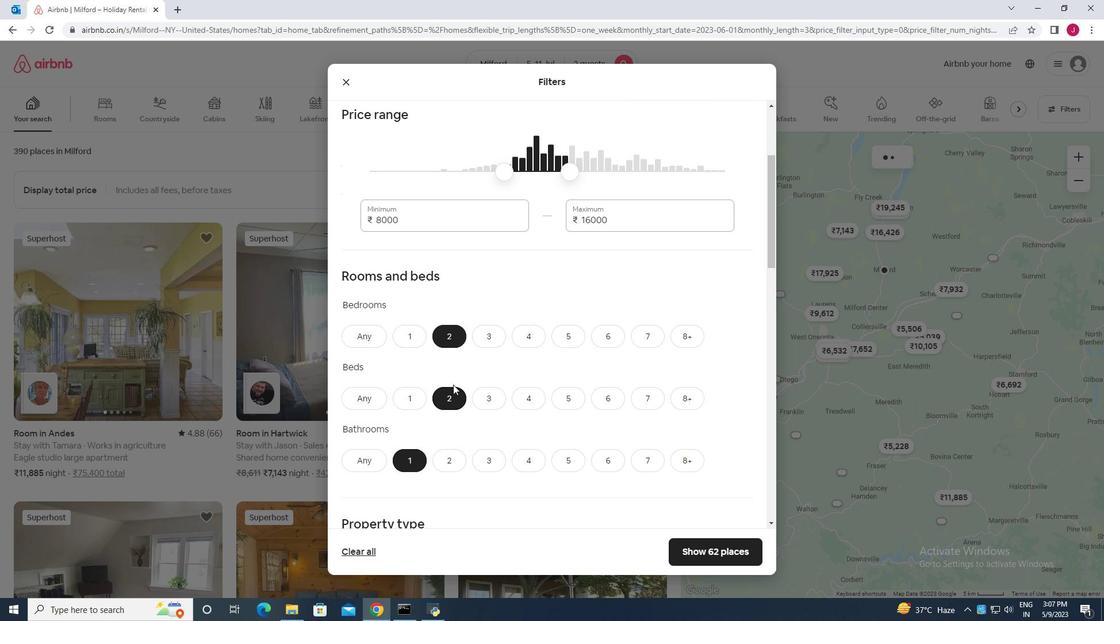 
Action: Mouse scrolled (453, 384) with delta (0, 0)
Screenshot: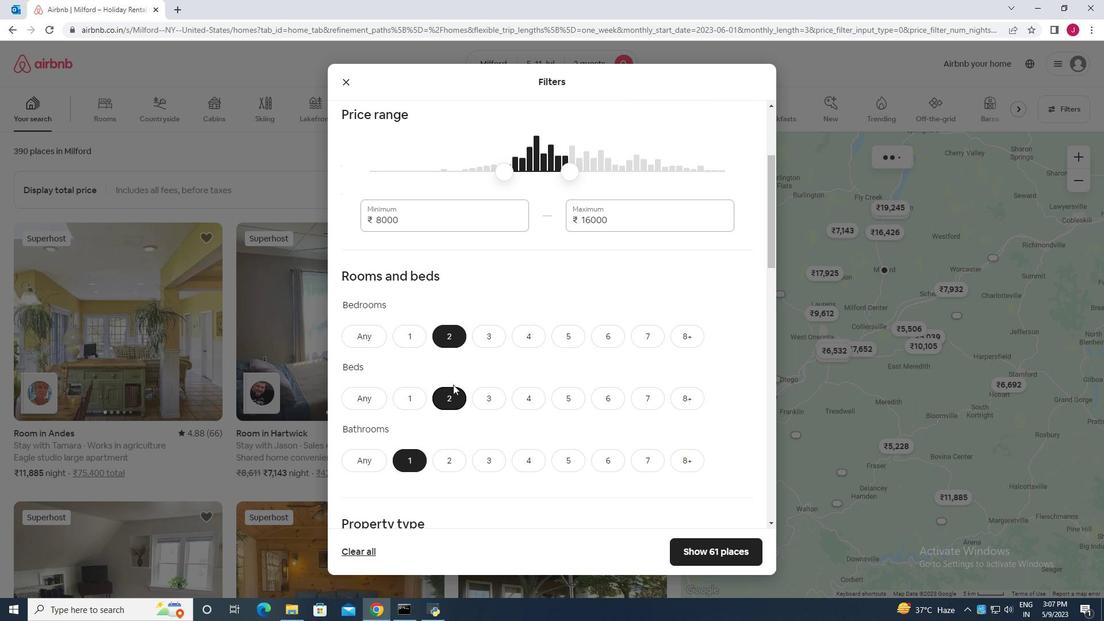 
Action: Mouse moved to (468, 389)
Screenshot: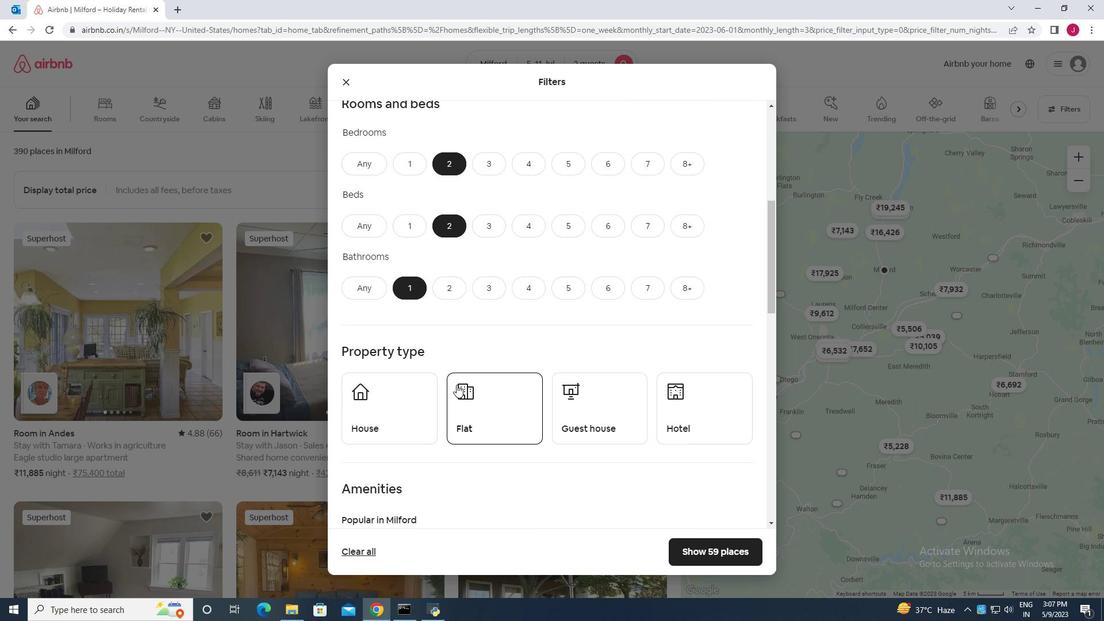 
Action: Mouse scrolled (468, 388) with delta (0, 0)
Screenshot: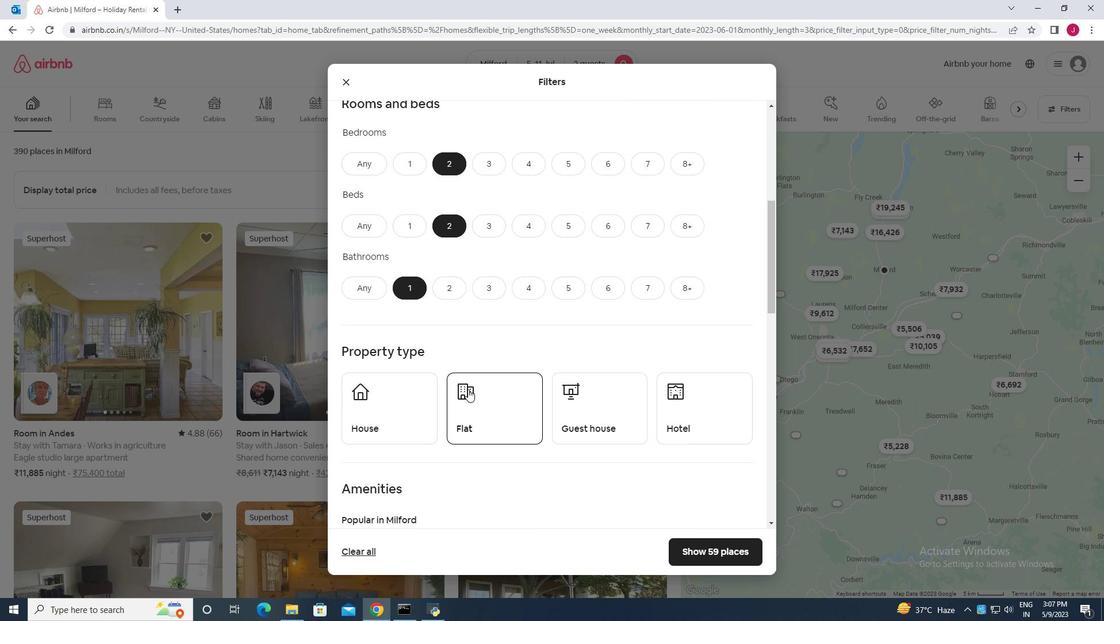 
Action: Mouse moved to (468, 390)
Screenshot: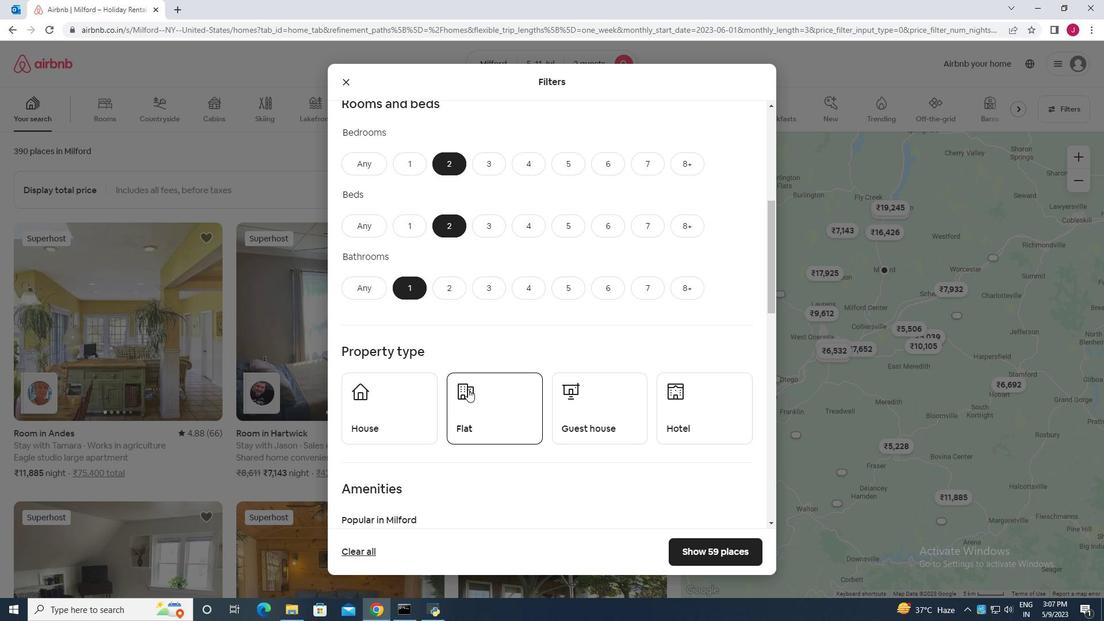 
Action: Mouse scrolled (468, 389) with delta (0, 0)
Screenshot: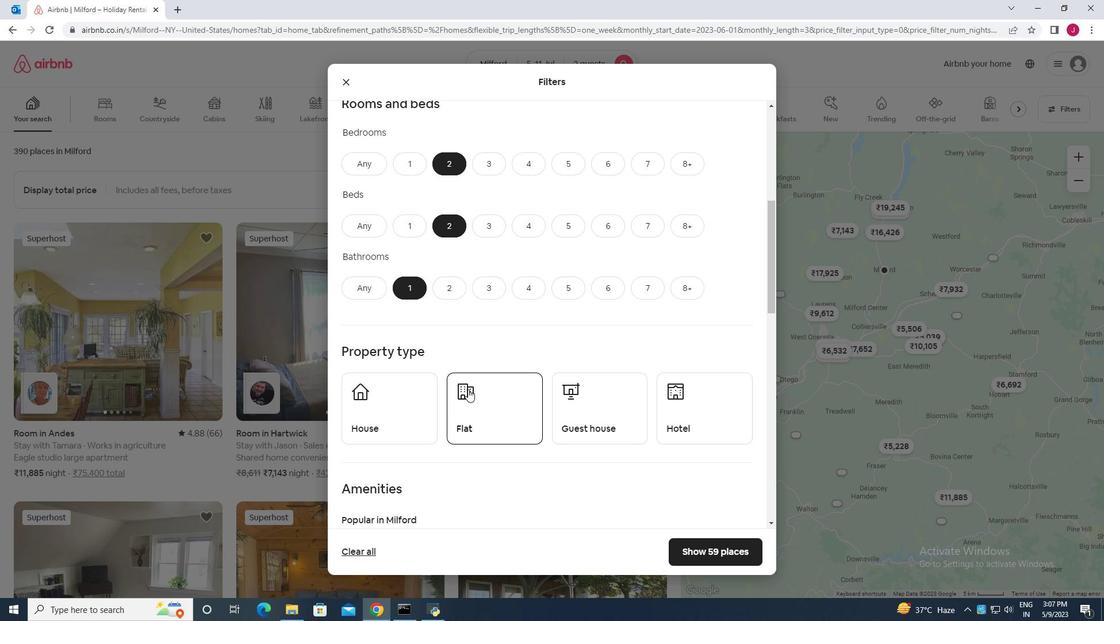 
Action: Mouse moved to (396, 312)
Screenshot: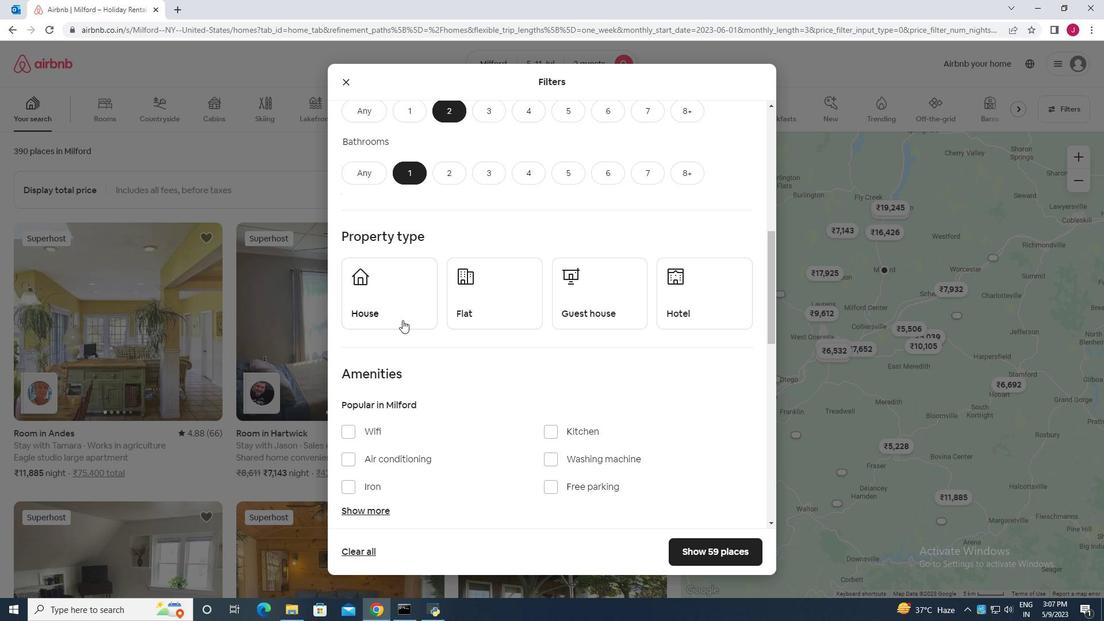 
Action: Mouse pressed left at (396, 312)
Screenshot: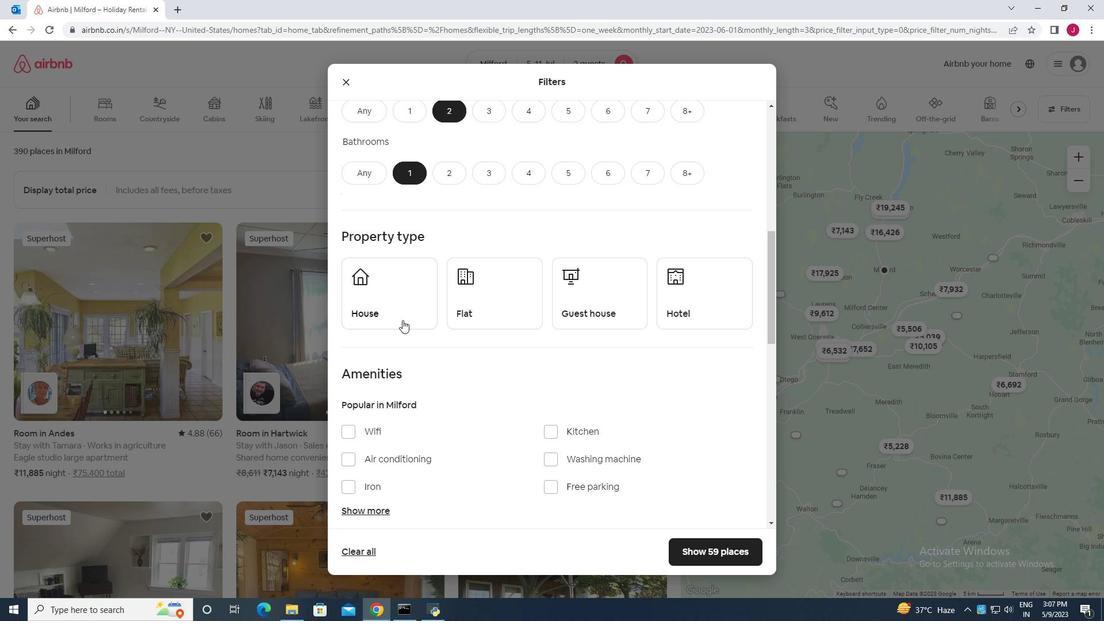 
Action: Mouse moved to (472, 309)
Screenshot: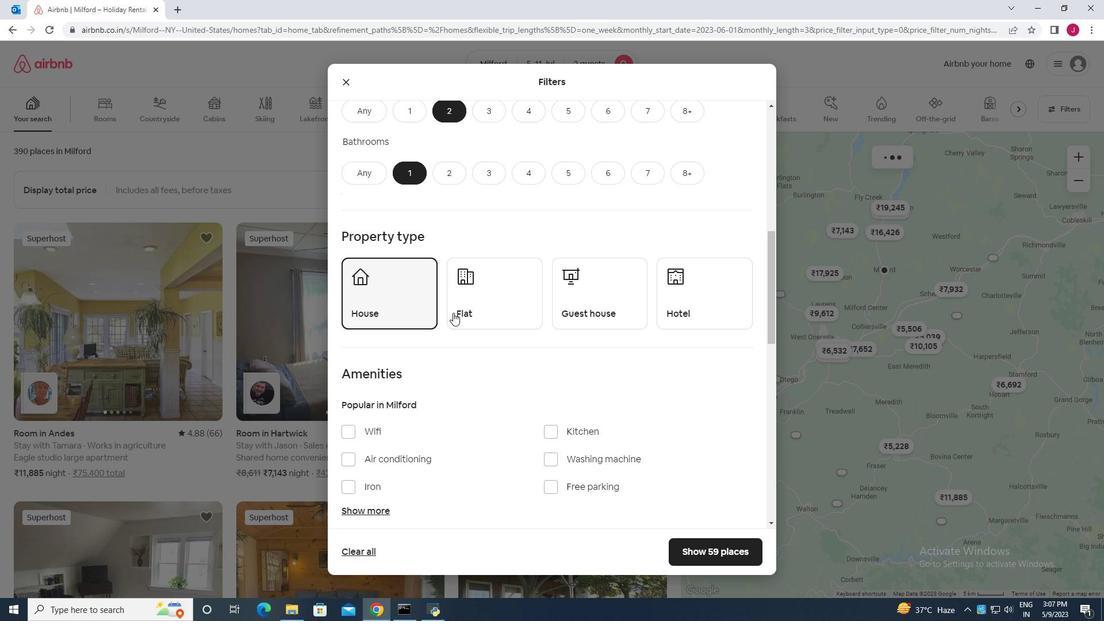 
Action: Mouse pressed left at (472, 309)
Screenshot: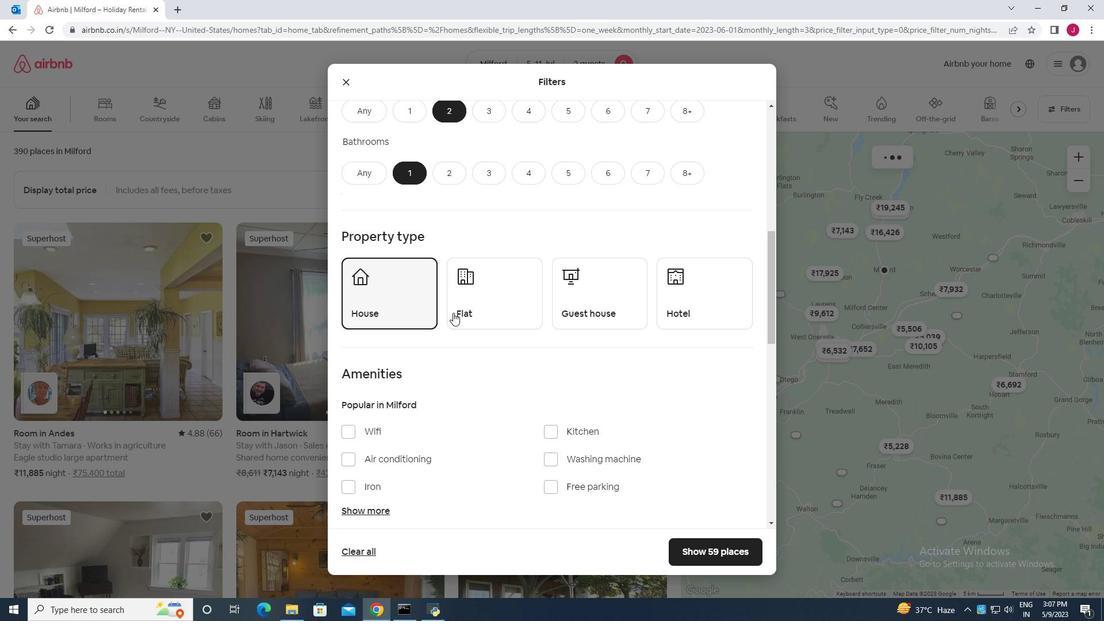 
Action: Mouse moved to (589, 307)
Screenshot: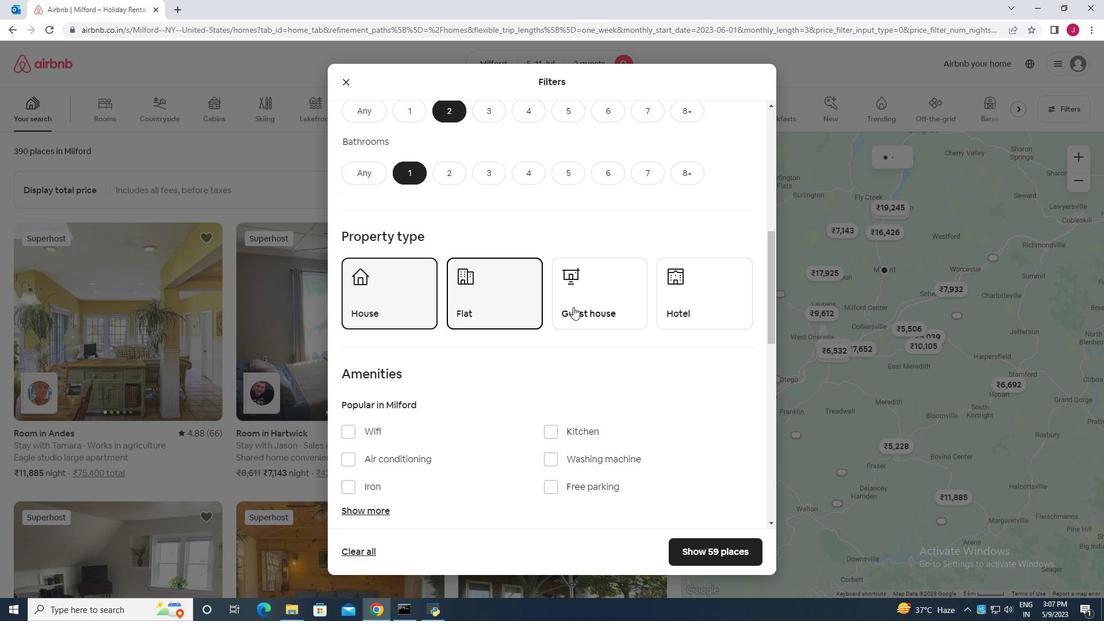 
Action: Mouse pressed left at (589, 307)
Screenshot: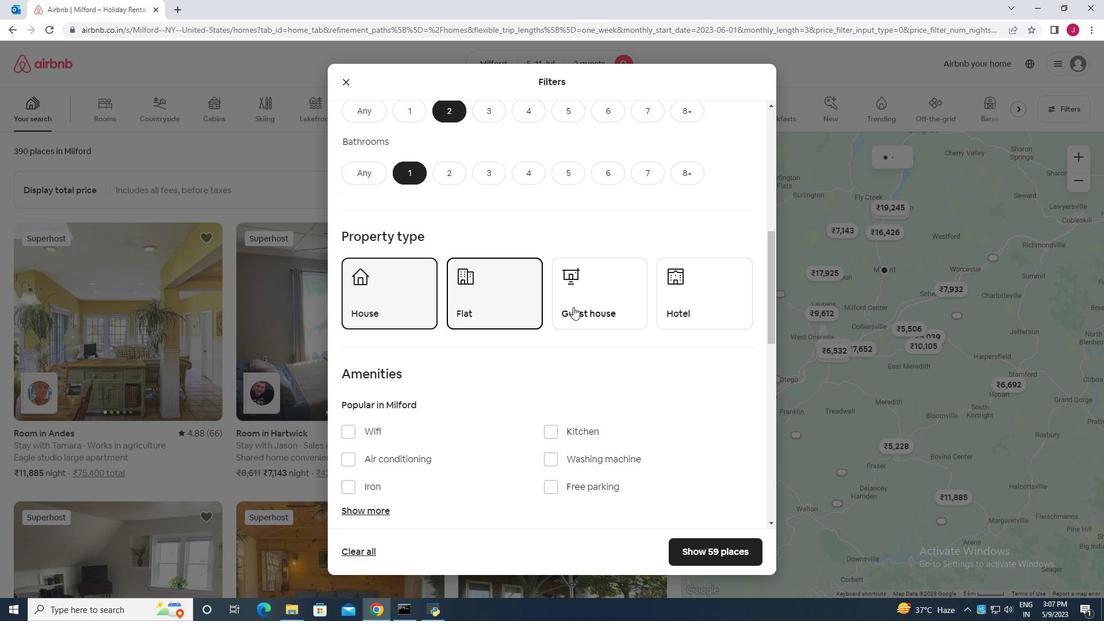 
Action: Mouse moved to (536, 329)
Screenshot: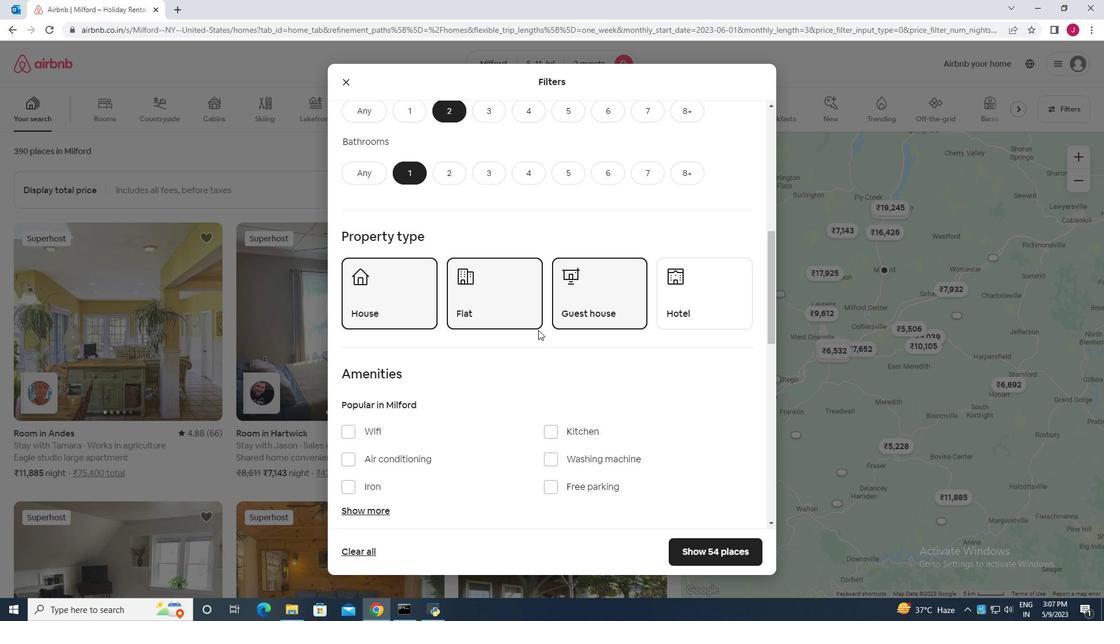 
Action: Mouse scrolled (536, 329) with delta (0, 0)
Screenshot: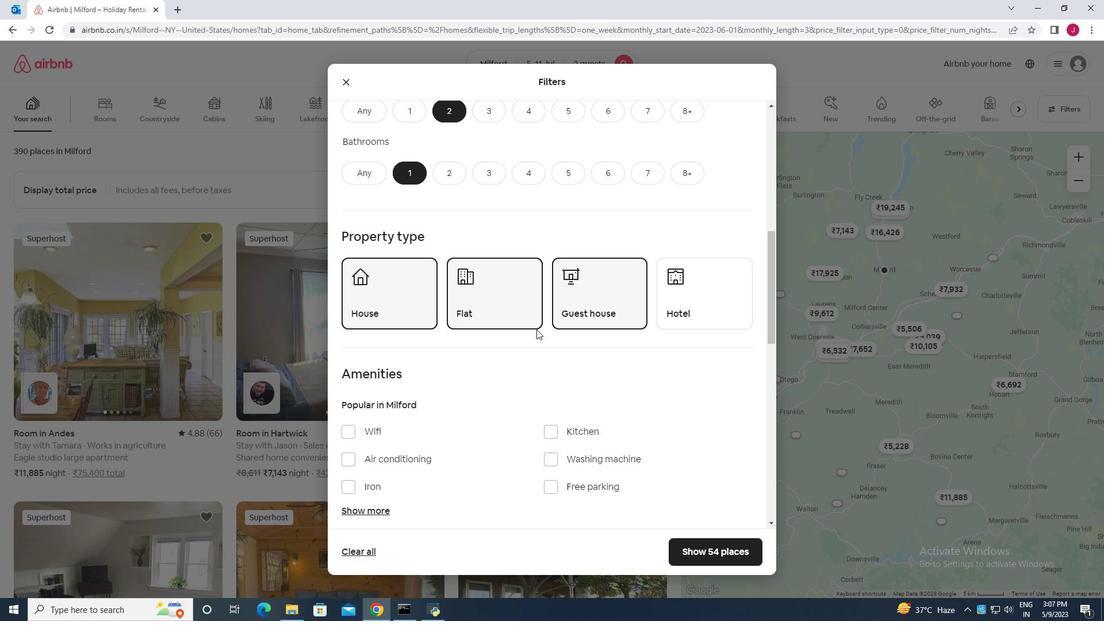 
Action: Mouse scrolled (536, 329) with delta (0, 0)
Screenshot: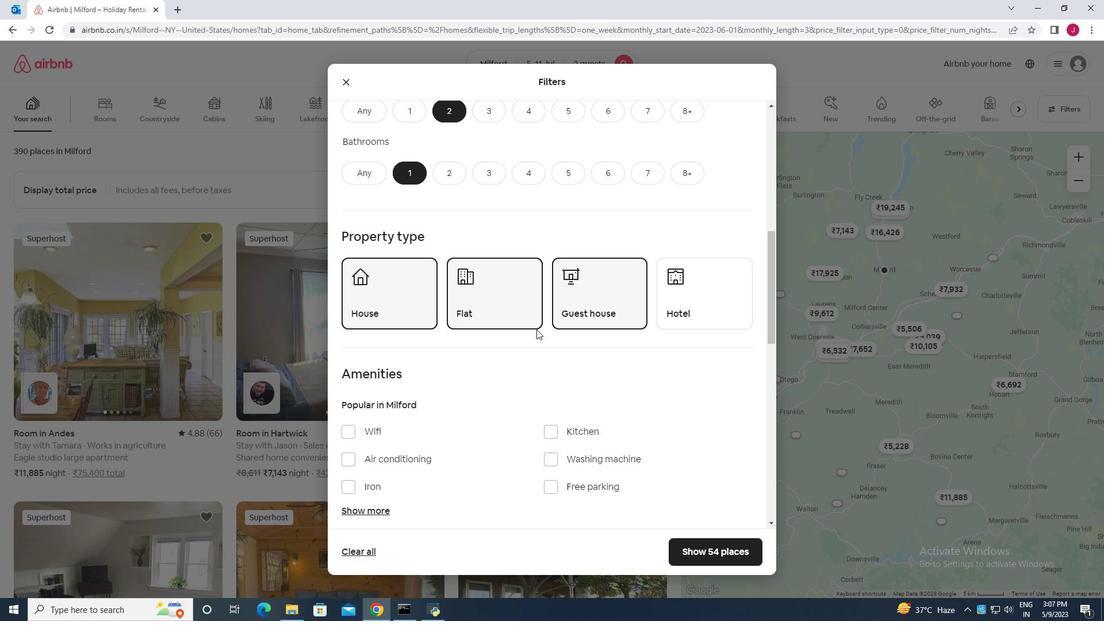 
Action: Mouse scrolled (536, 329) with delta (0, 0)
Screenshot: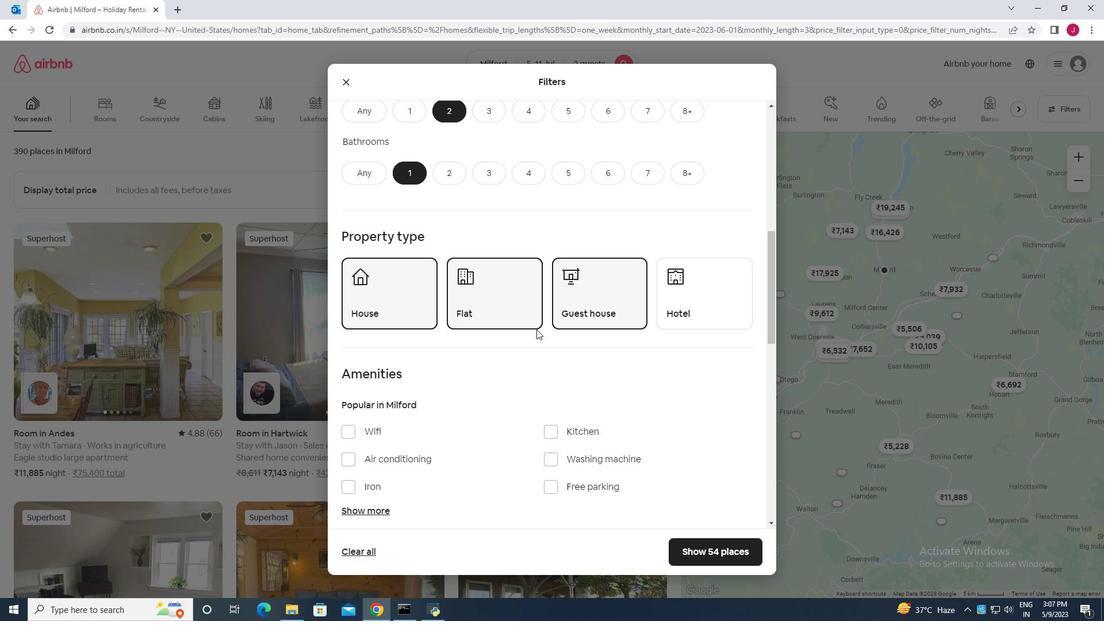 
Action: Mouse moved to (735, 475)
Screenshot: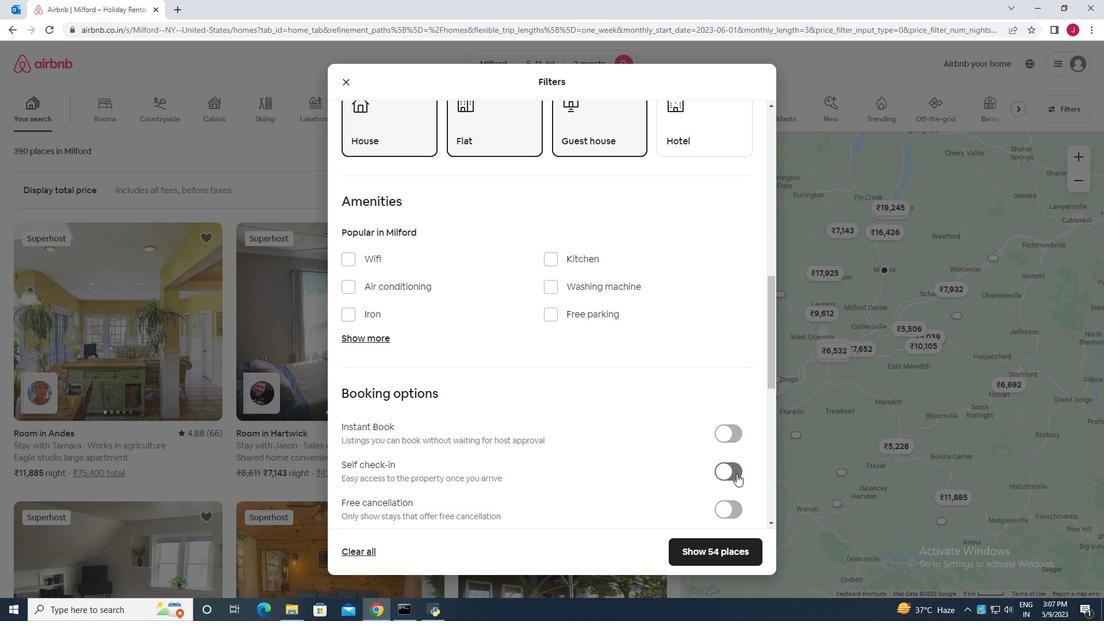 
Action: Mouse pressed left at (735, 475)
Screenshot: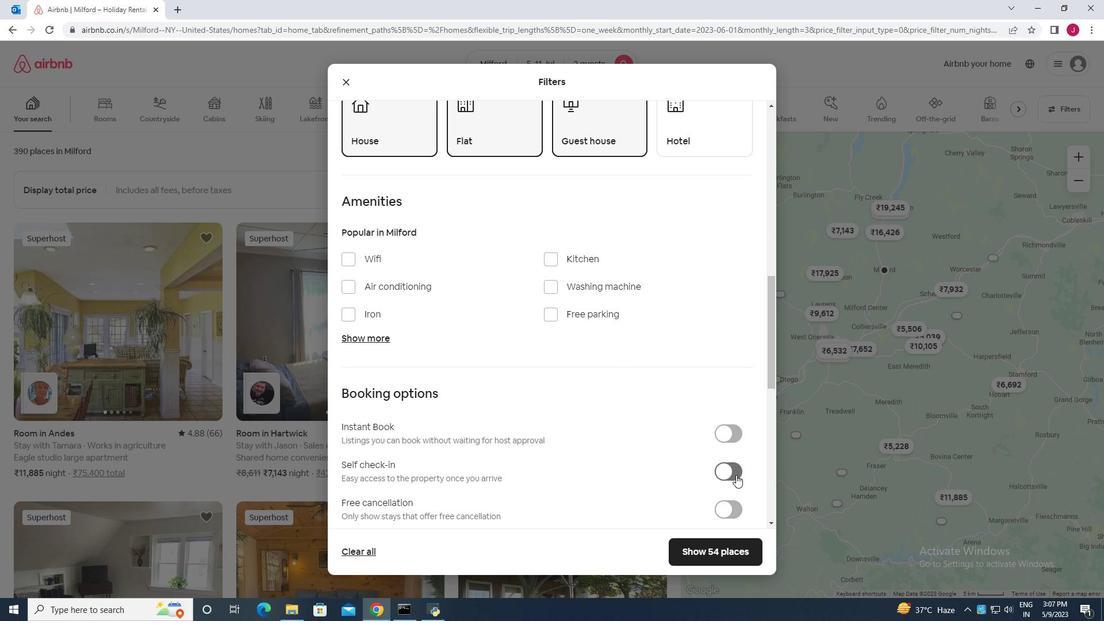 
Action: Mouse moved to (553, 396)
Screenshot: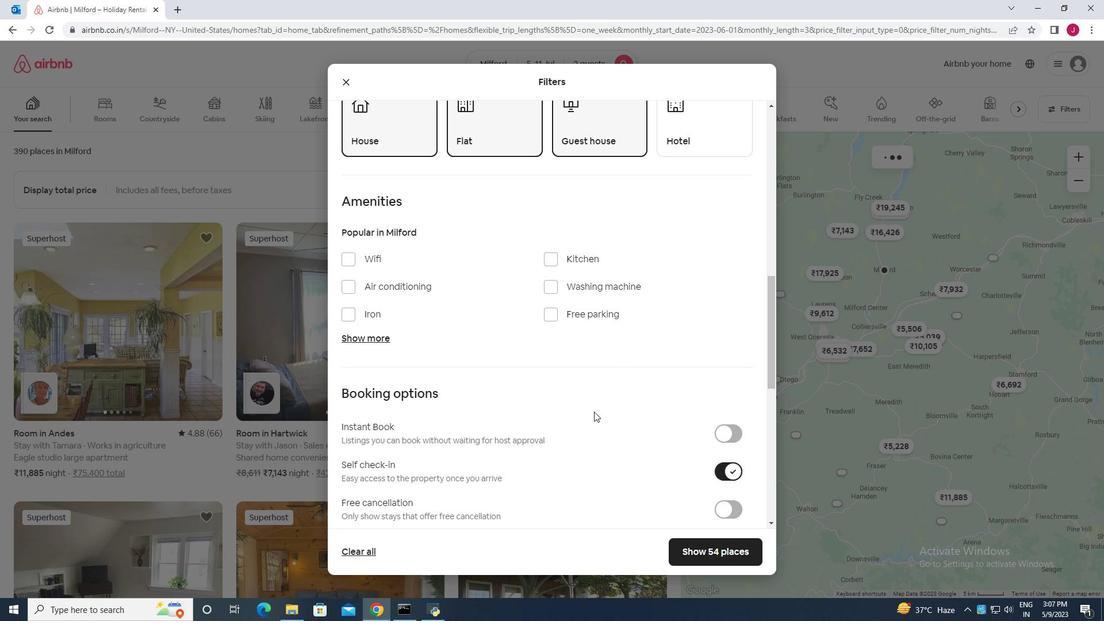 
Action: Mouse scrolled (553, 395) with delta (0, 0)
Screenshot: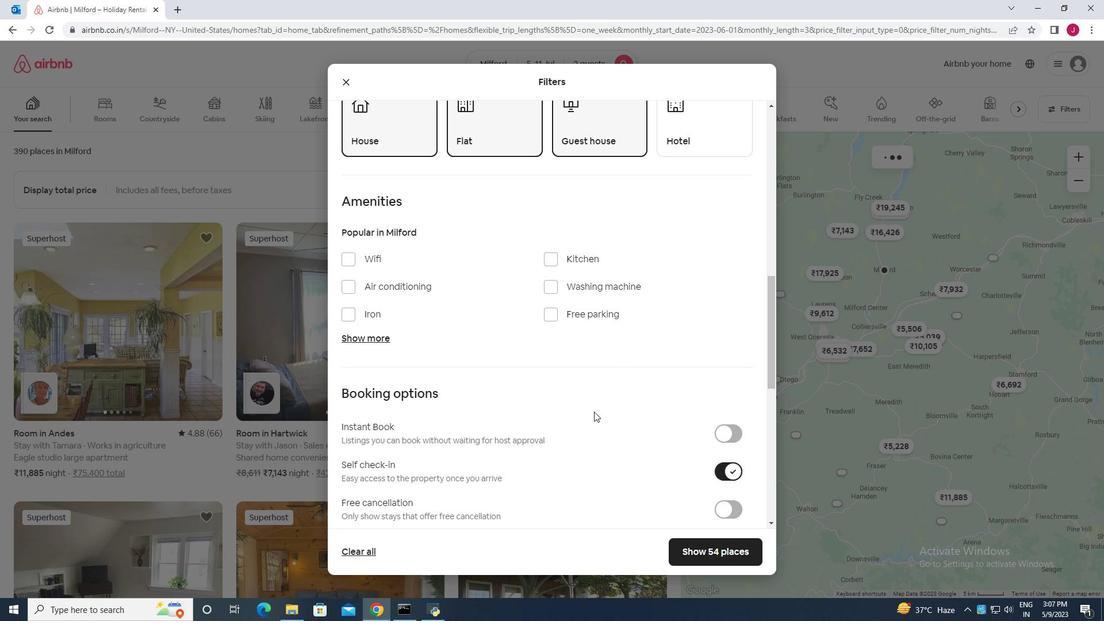 
Action: Mouse moved to (552, 396)
Screenshot: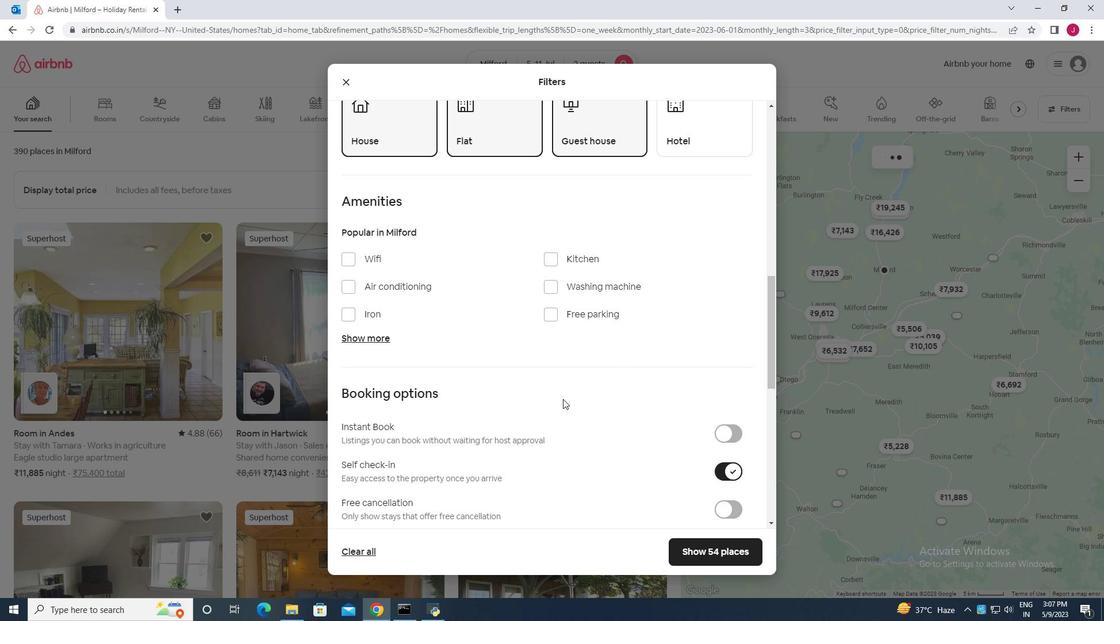 
Action: Mouse scrolled (552, 395) with delta (0, 0)
Screenshot: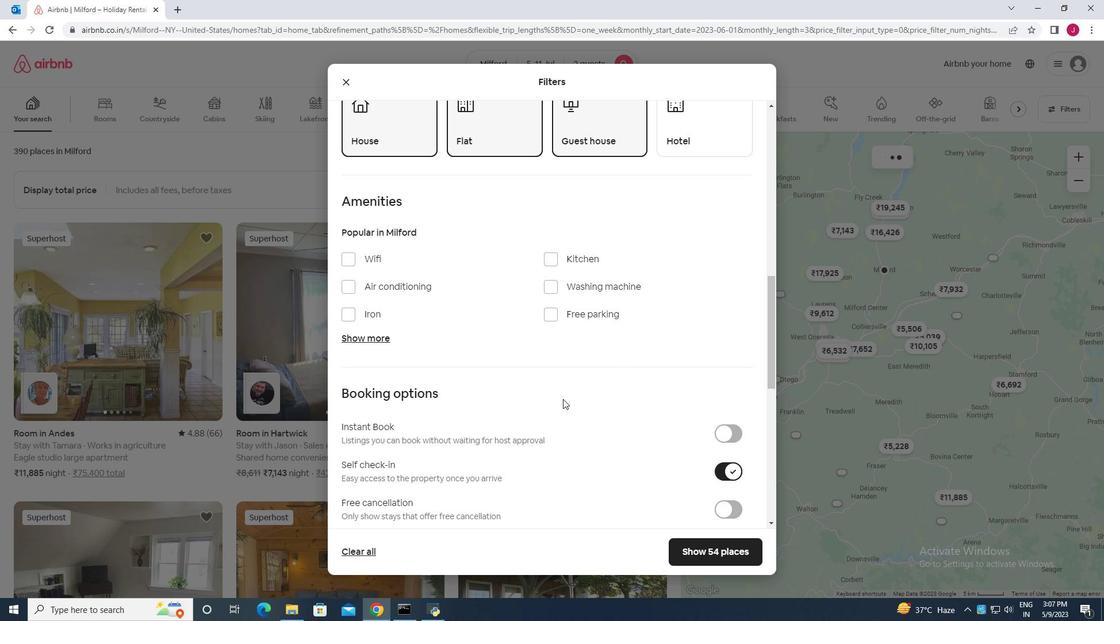 
Action: Mouse scrolled (552, 395) with delta (0, 0)
Screenshot: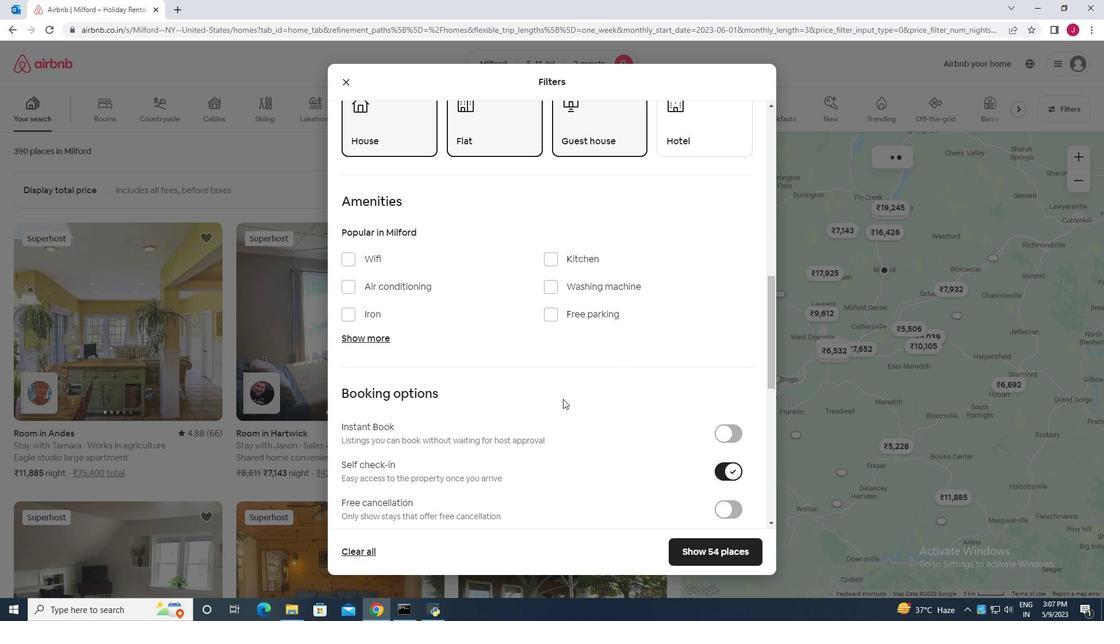 
Action: Mouse scrolled (552, 395) with delta (0, 0)
Screenshot: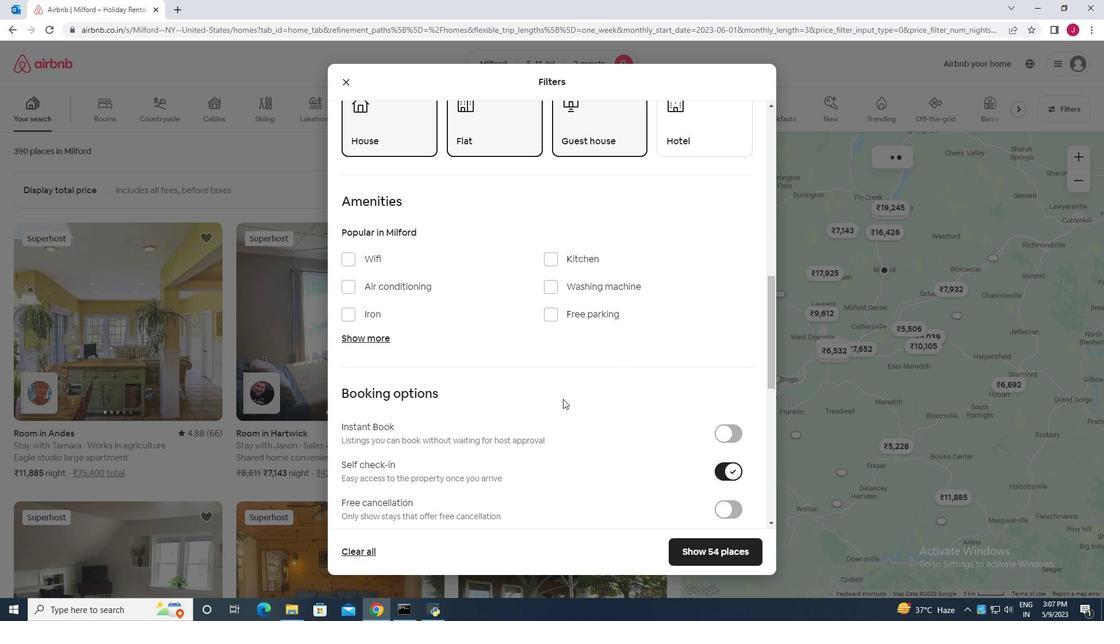 
Action: Mouse moved to (552, 395)
Screenshot: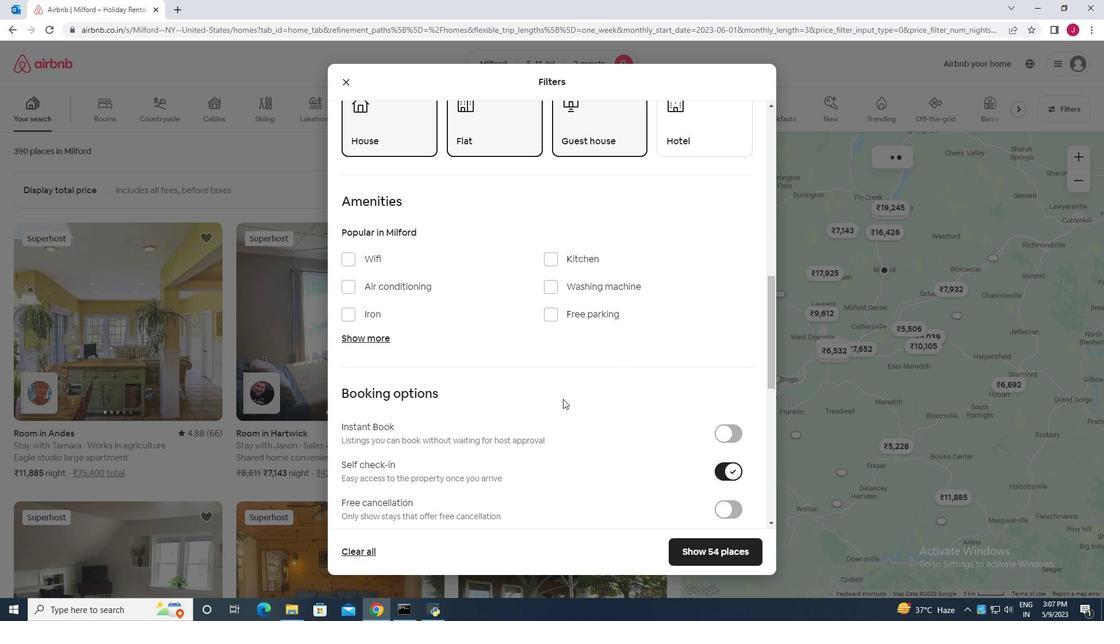 
Action: Mouse scrolled (552, 395) with delta (0, 0)
Screenshot: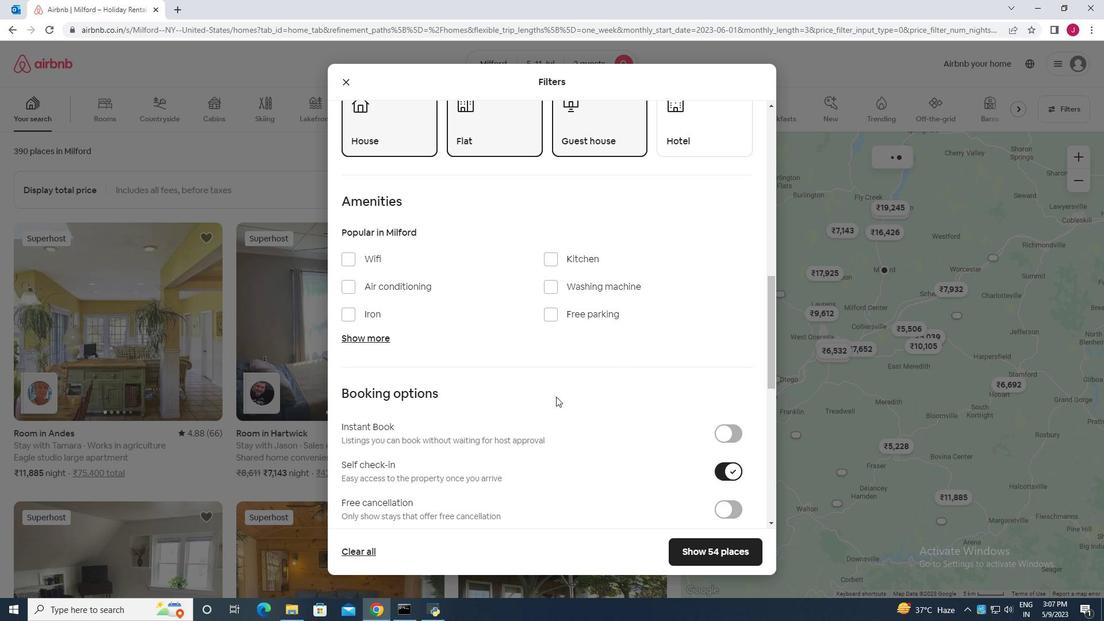 
Action: Mouse scrolled (552, 395) with delta (0, 0)
Screenshot: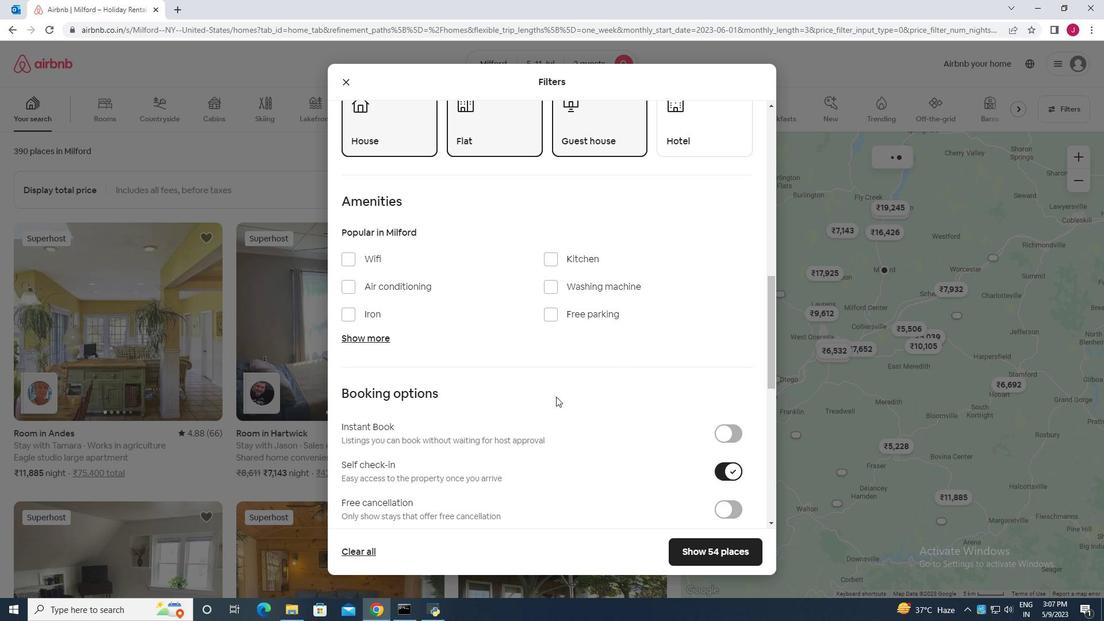 
Action: Mouse moved to (612, 466)
Screenshot: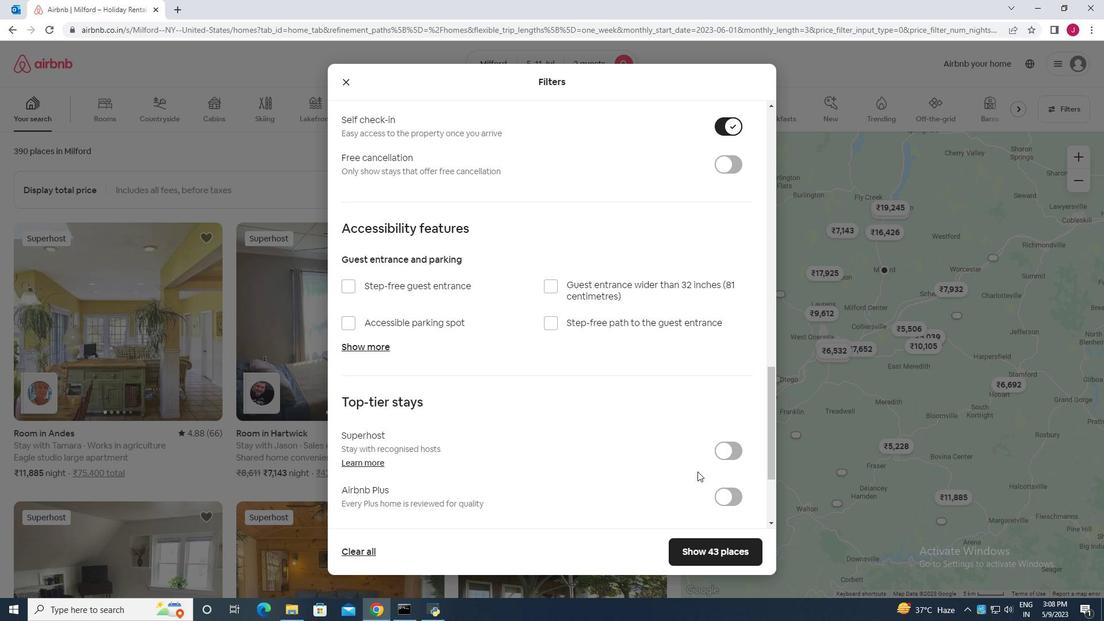 
Action: Mouse scrolled (612, 465) with delta (0, 0)
Screenshot: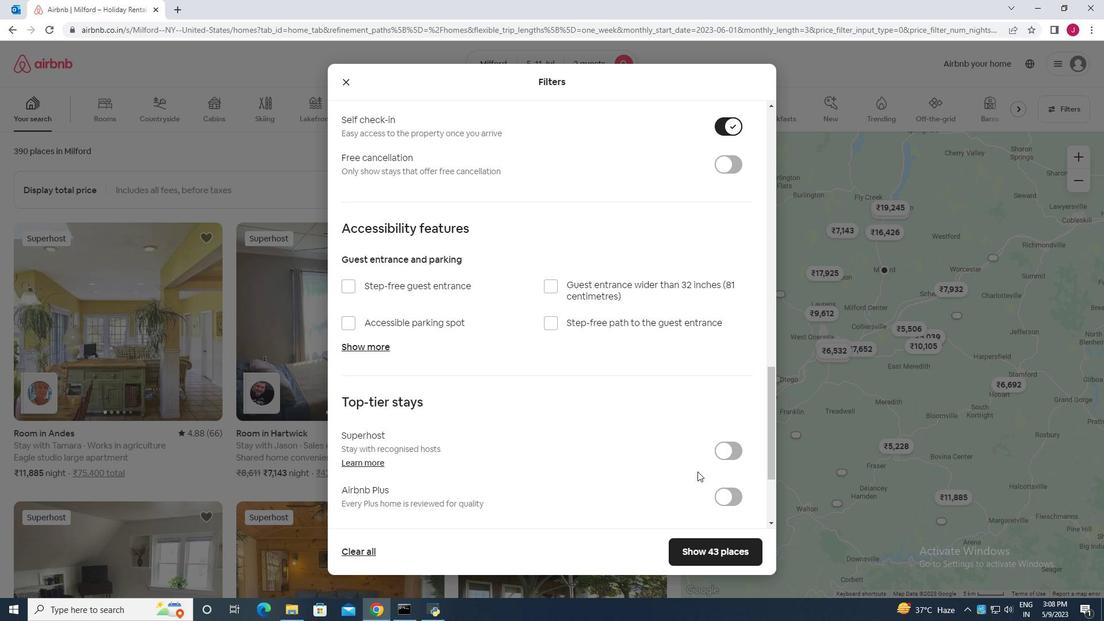 
Action: Mouse moved to (609, 466)
Screenshot: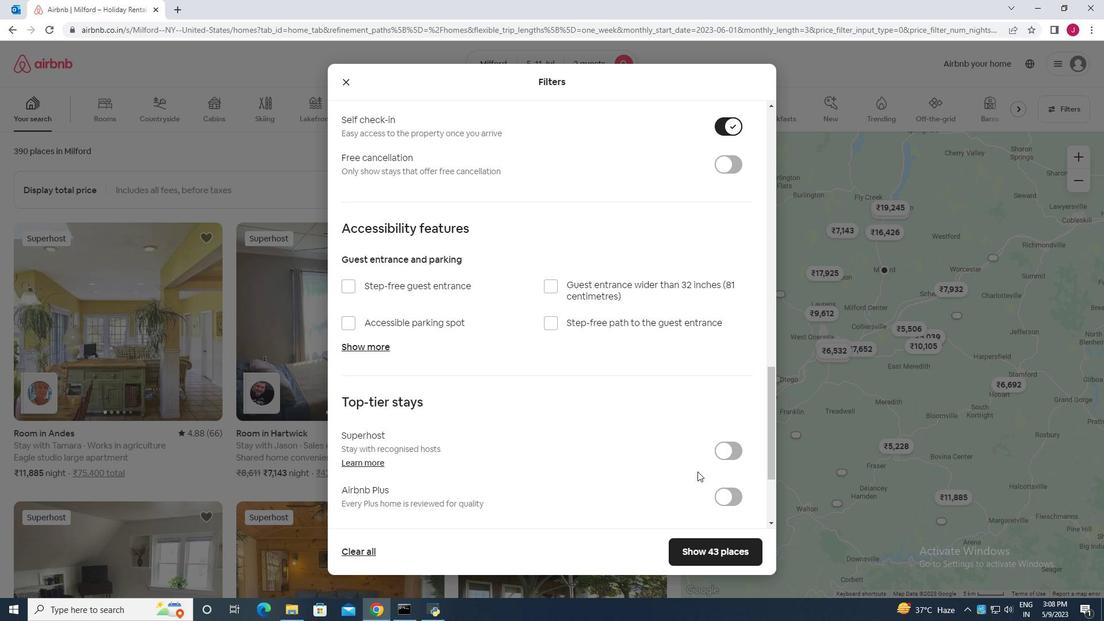 
Action: Mouse scrolled (609, 465) with delta (0, 0)
Screenshot: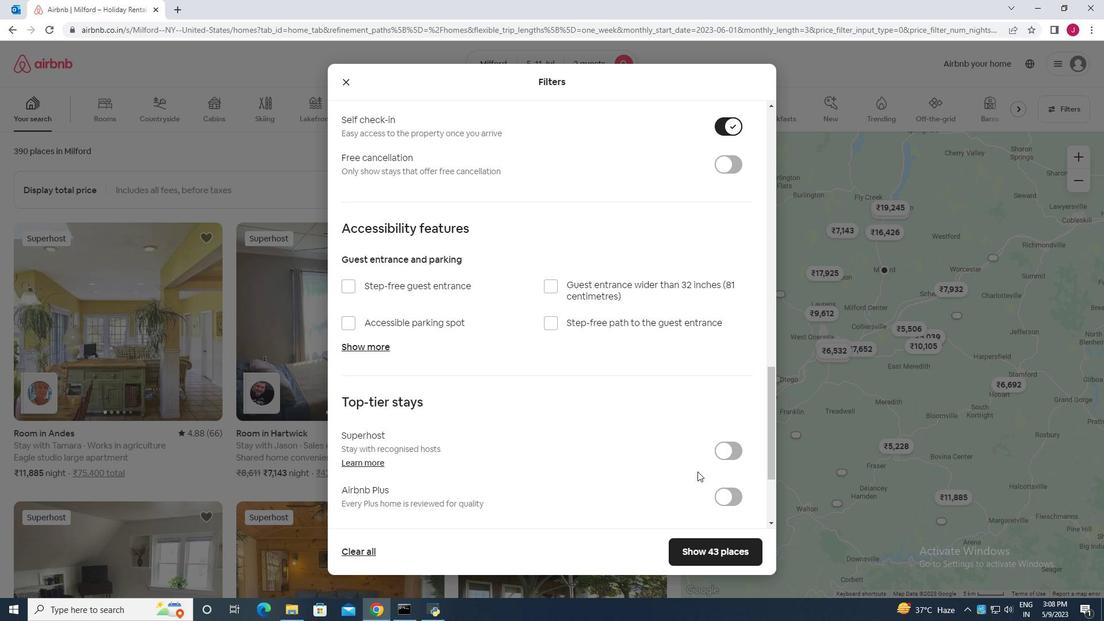 
Action: Mouse moved to (609, 466)
Screenshot: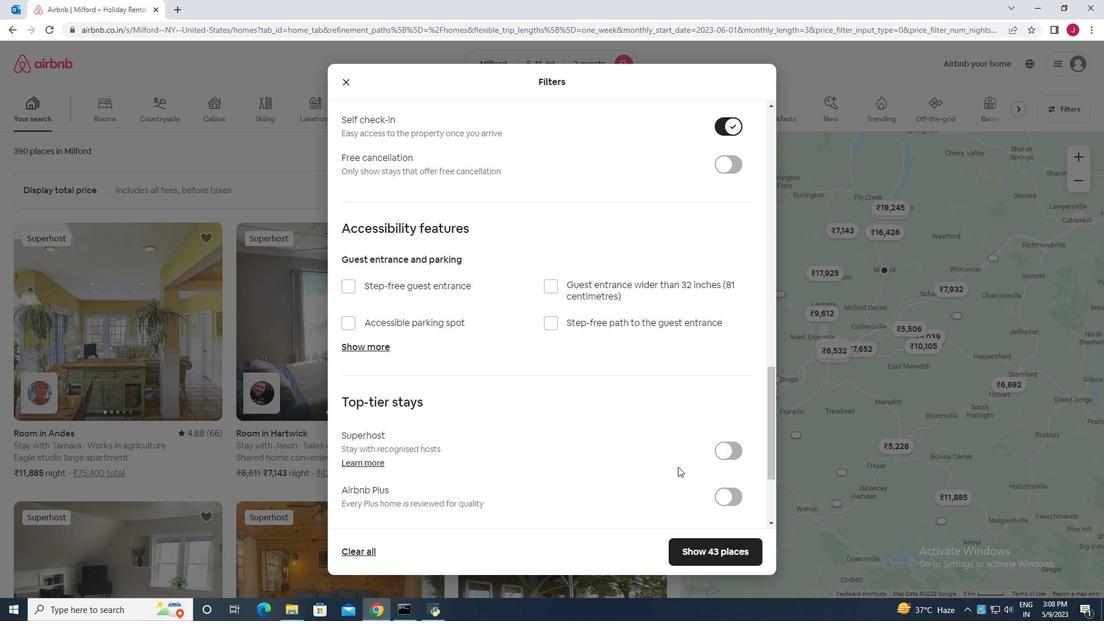 
Action: Mouse scrolled (609, 465) with delta (0, 0)
Screenshot: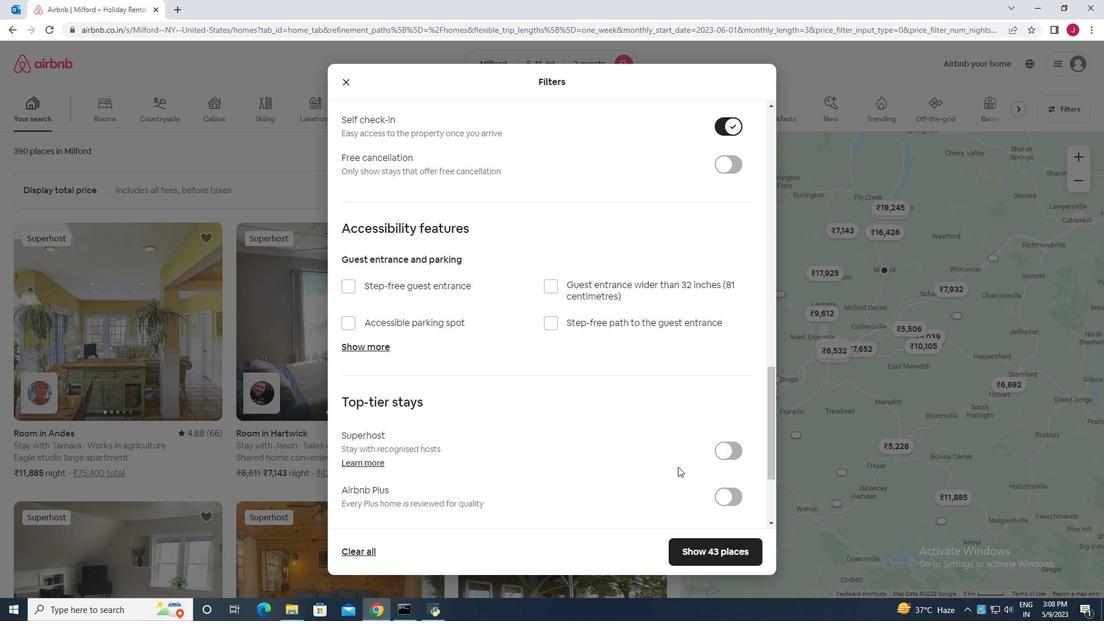 
Action: Mouse moved to (606, 466)
Screenshot: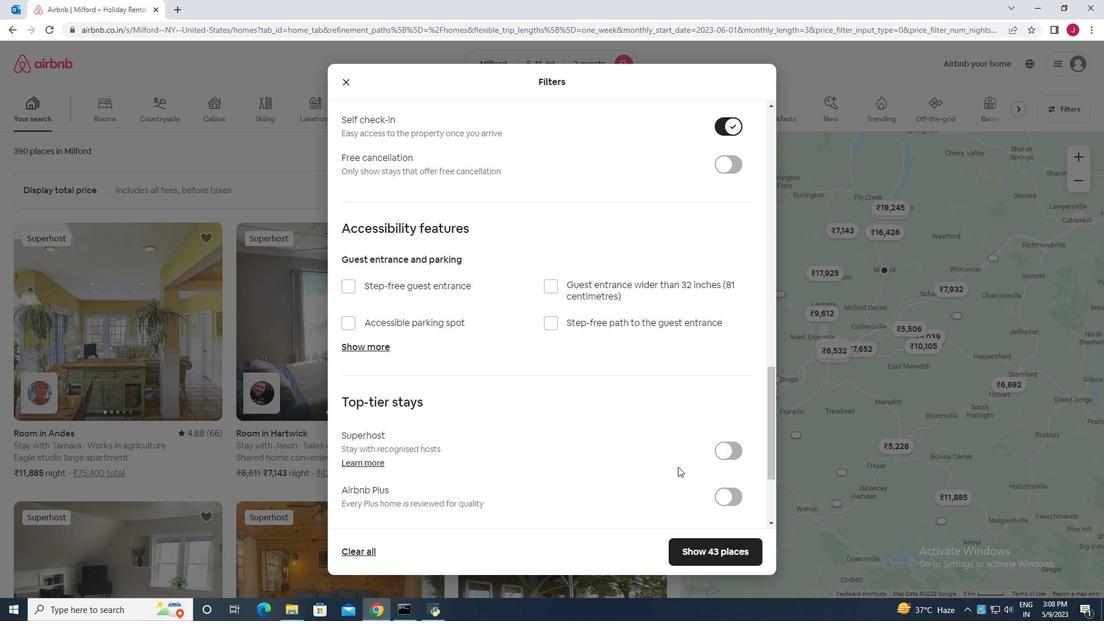 
Action: Mouse scrolled (606, 465) with delta (0, 0)
Screenshot: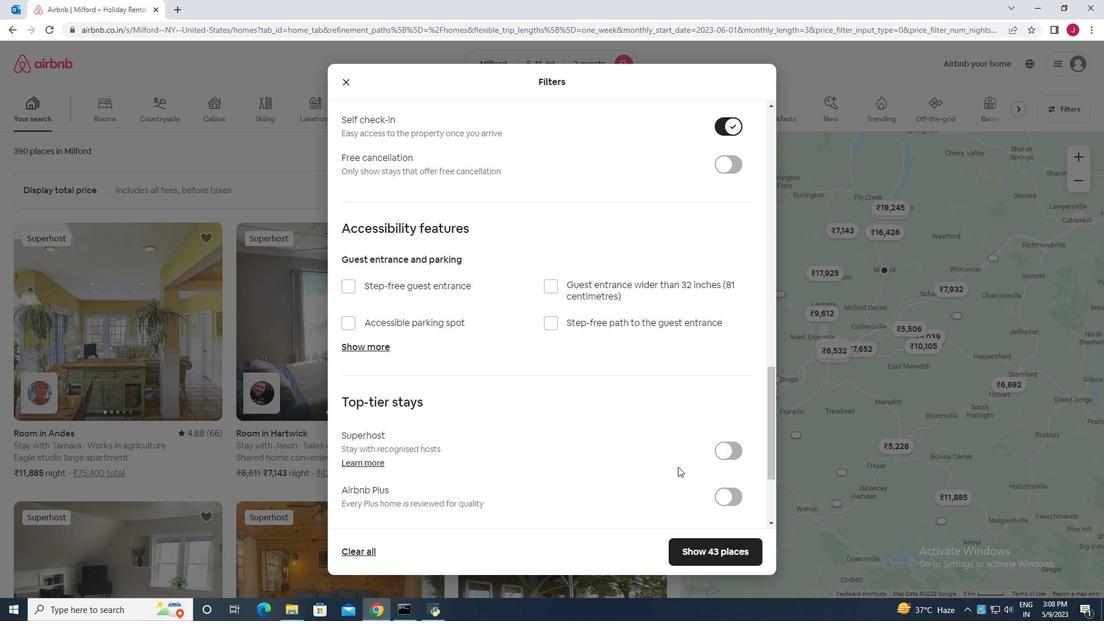 
Action: Mouse moved to (604, 465)
Screenshot: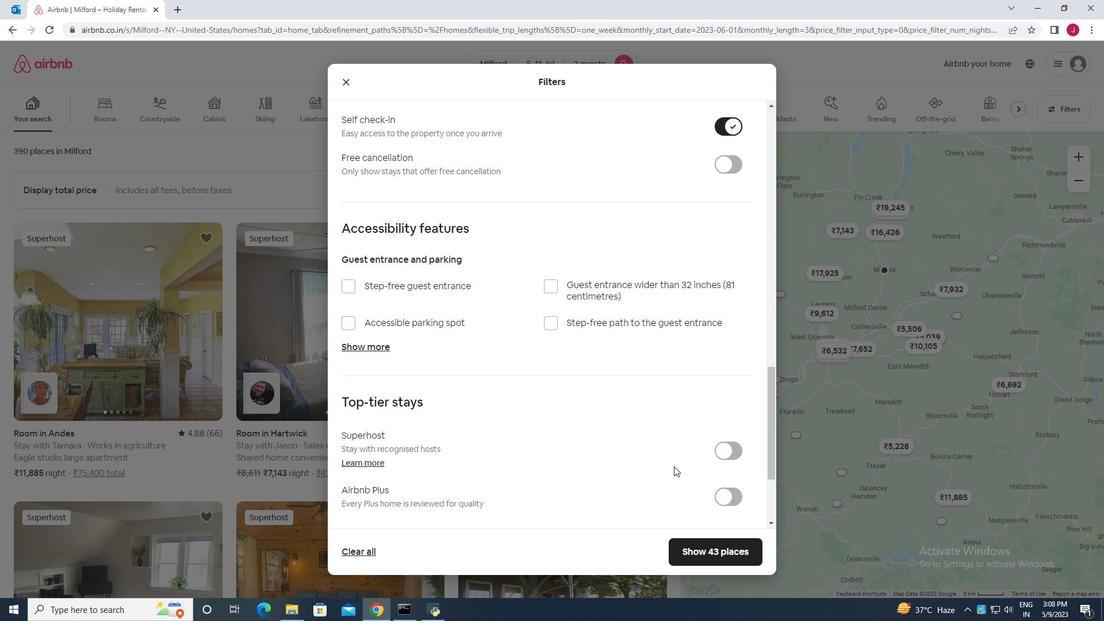 
Action: Mouse scrolled (605, 464) with delta (0, 0)
Screenshot: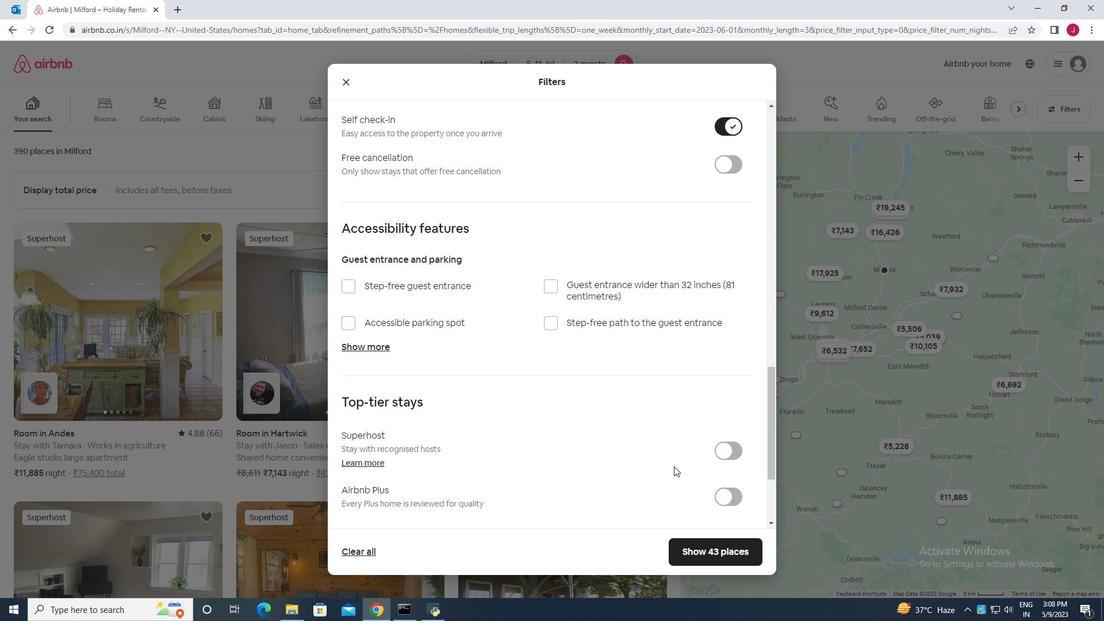 
Action: Mouse moved to (600, 465)
Screenshot: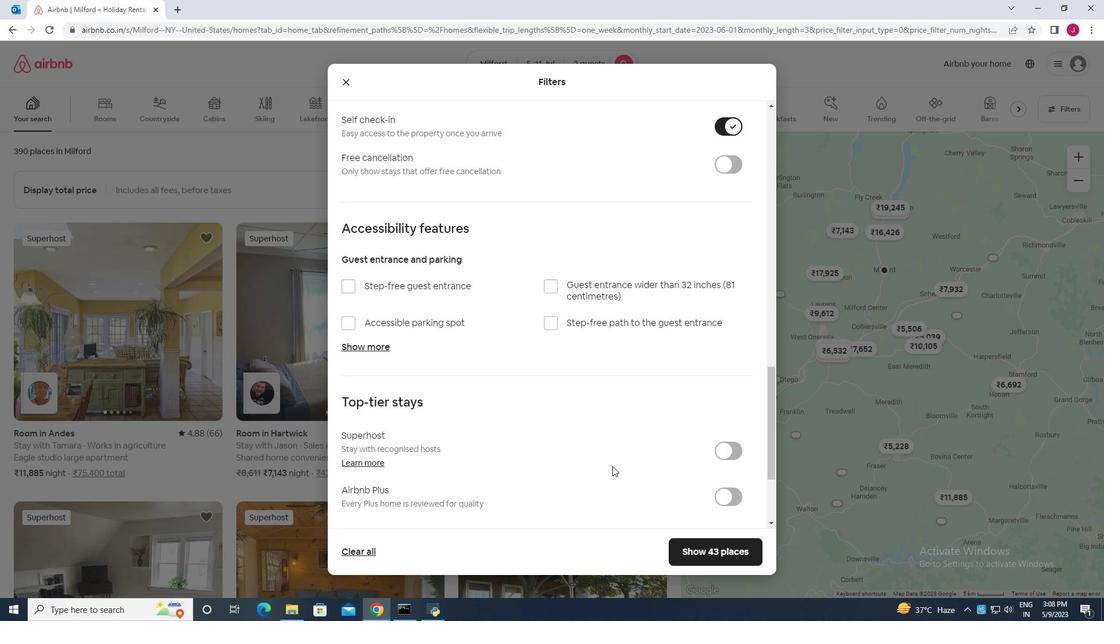 
Action: Mouse scrolled (601, 464) with delta (0, 0)
Screenshot: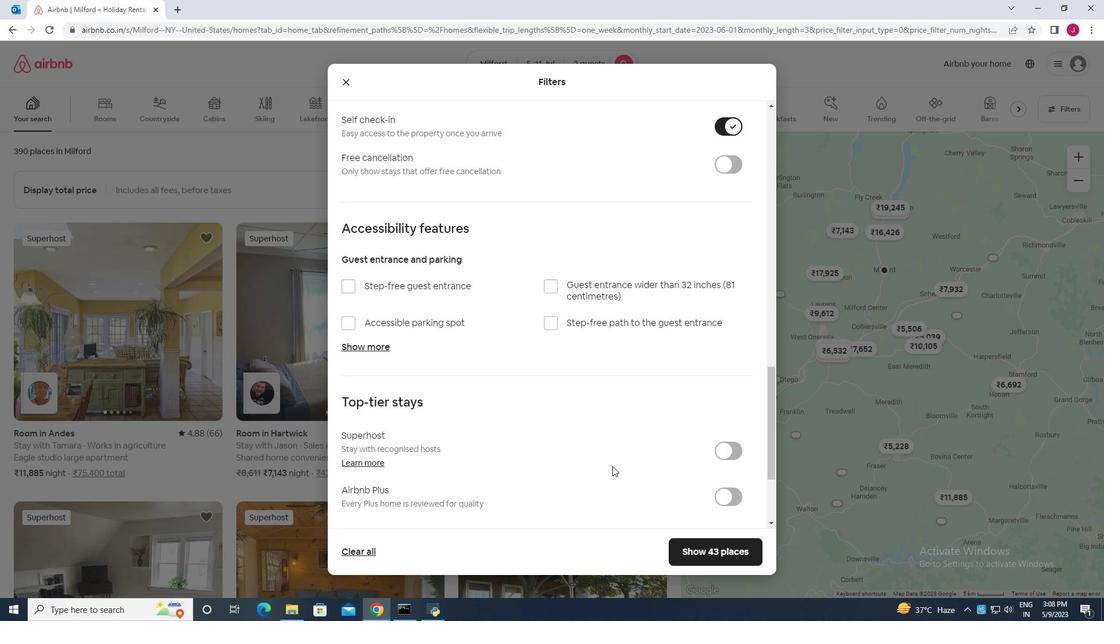 
Action: Mouse moved to (571, 462)
Screenshot: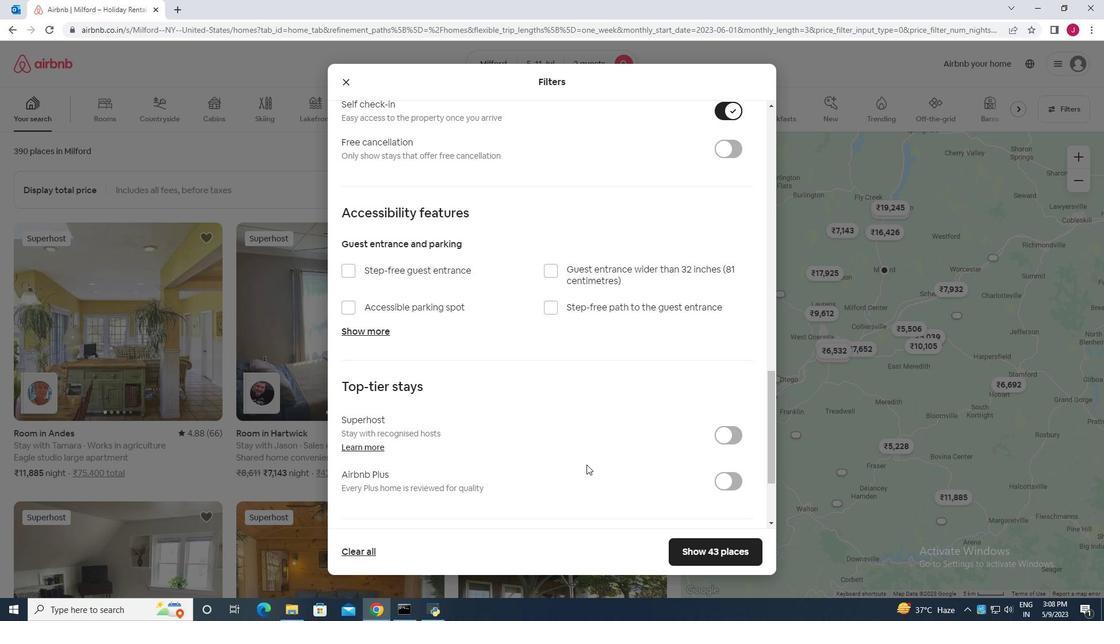 
Action: Mouse scrolled (571, 461) with delta (0, 0)
Screenshot: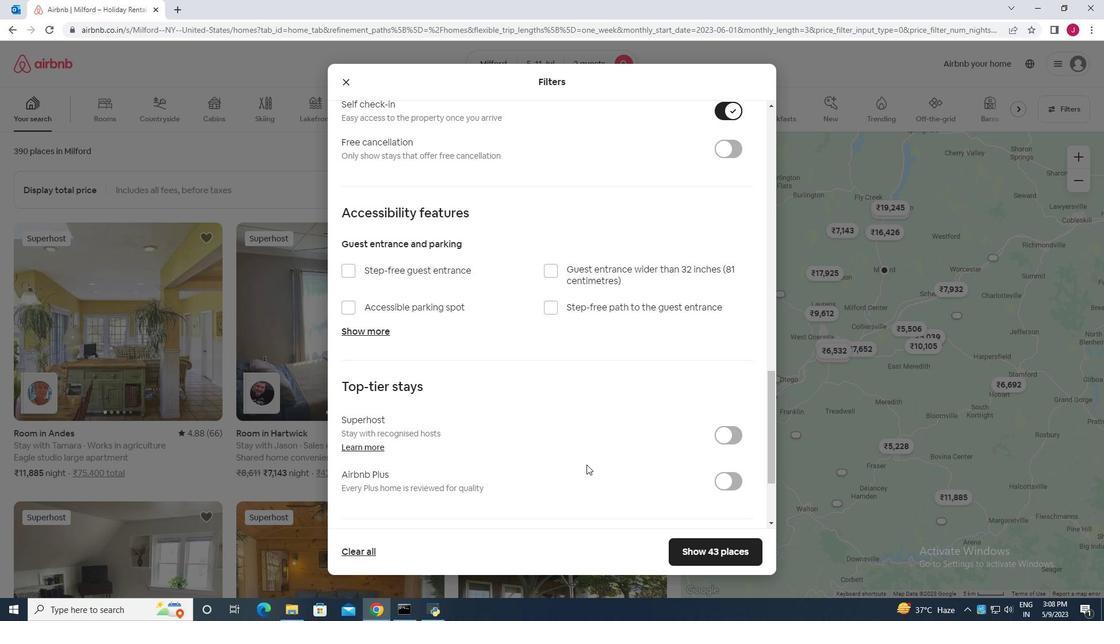 
Action: Mouse moved to (569, 462)
Screenshot: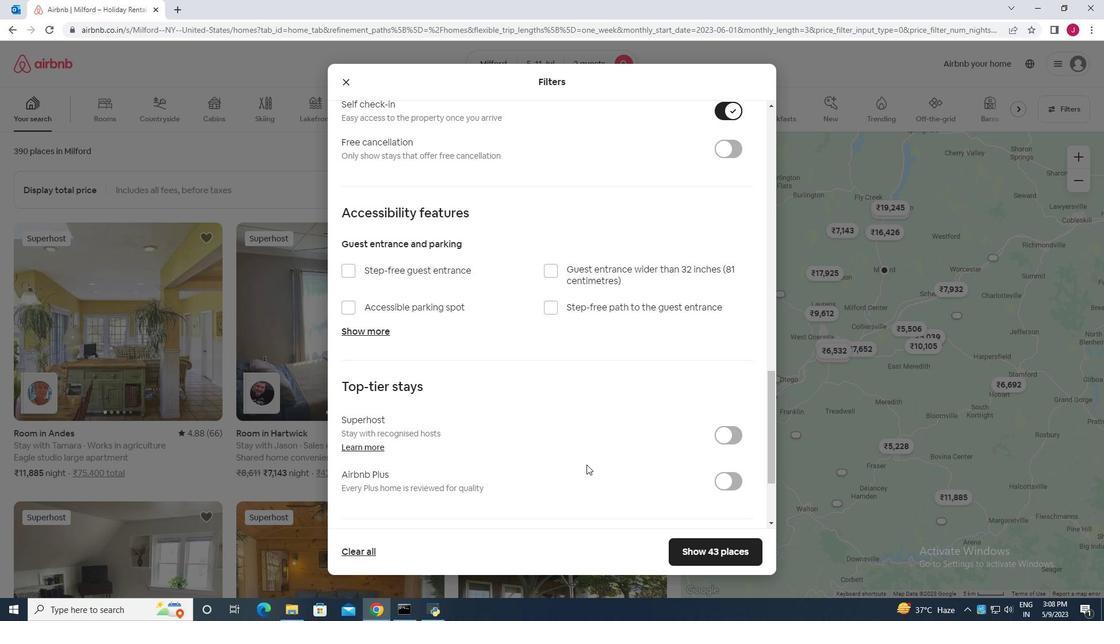 
Action: Mouse scrolled (569, 461) with delta (0, 0)
Screenshot: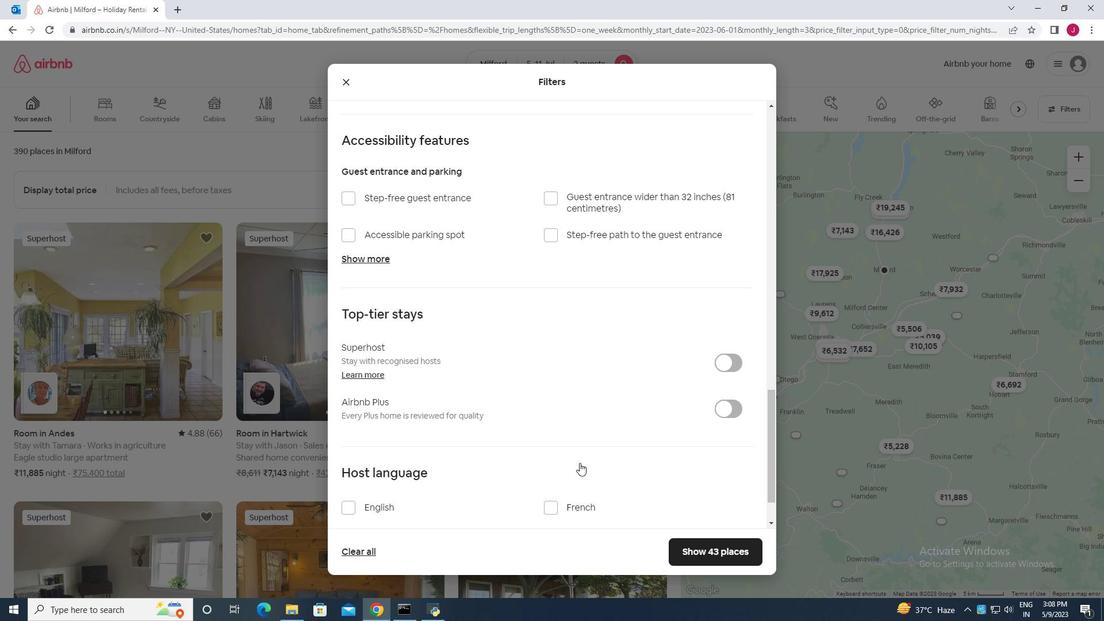 
Action: Mouse moved to (563, 463)
Screenshot: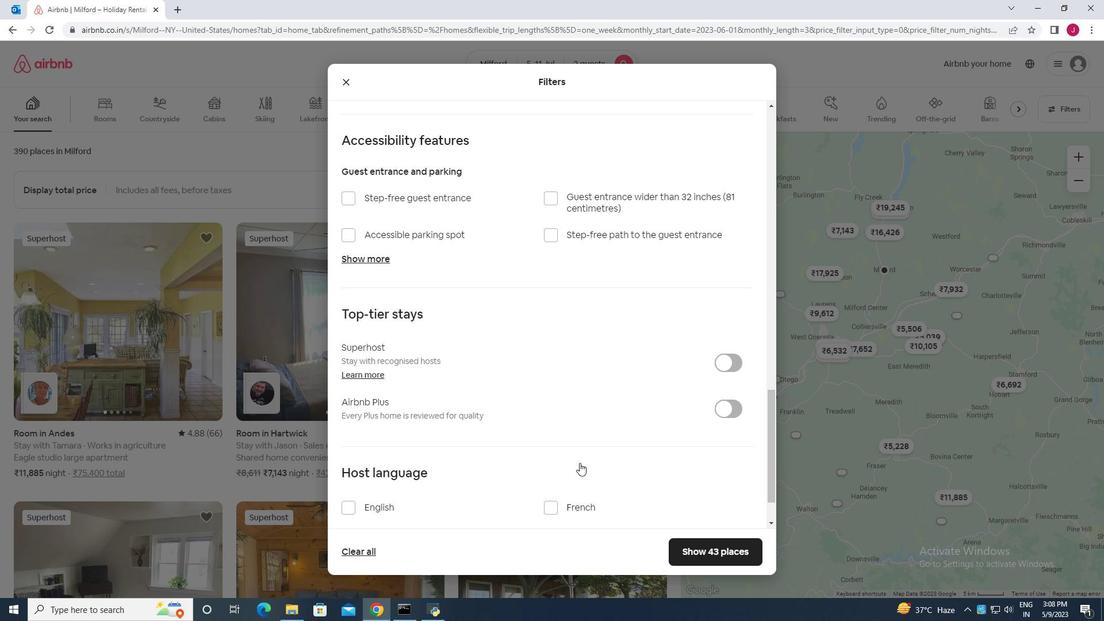 
Action: Mouse scrolled (565, 461) with delta (0, 0)
Screenshot: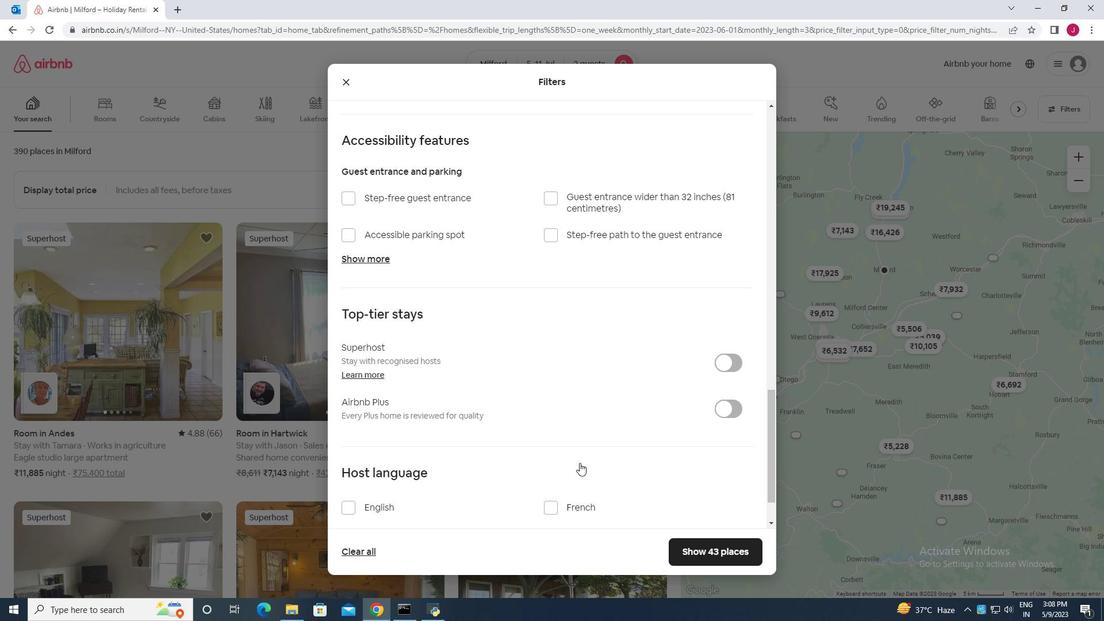 
Action: Mouse moved to (559, 464)
Screenshot: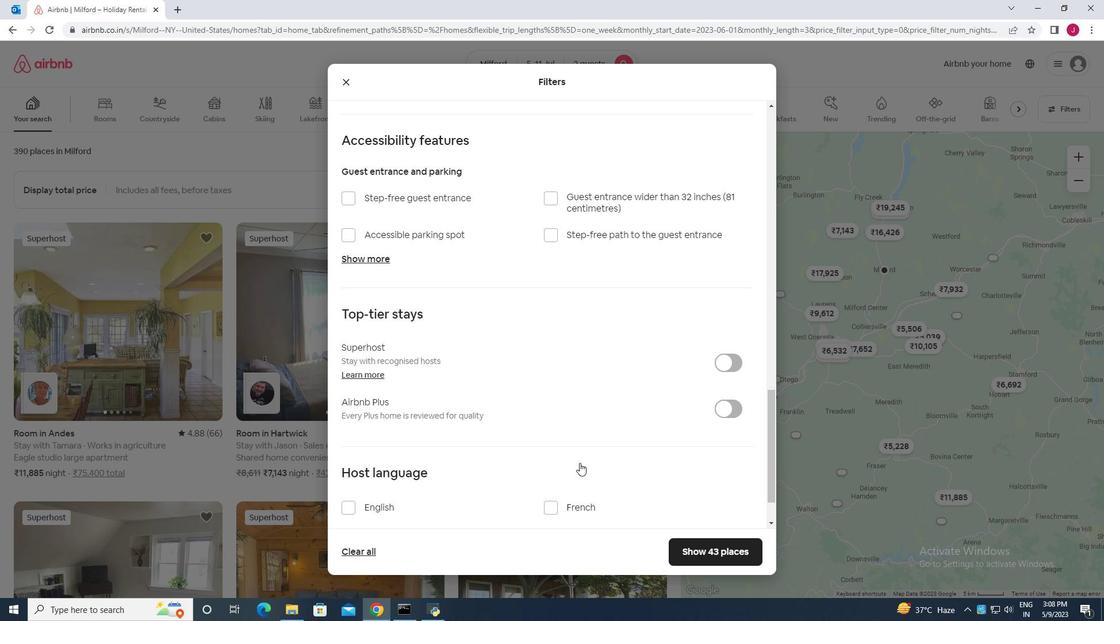 
Action: Mouse scrolled (559, 463) with delta (0, 0)
Screenshot: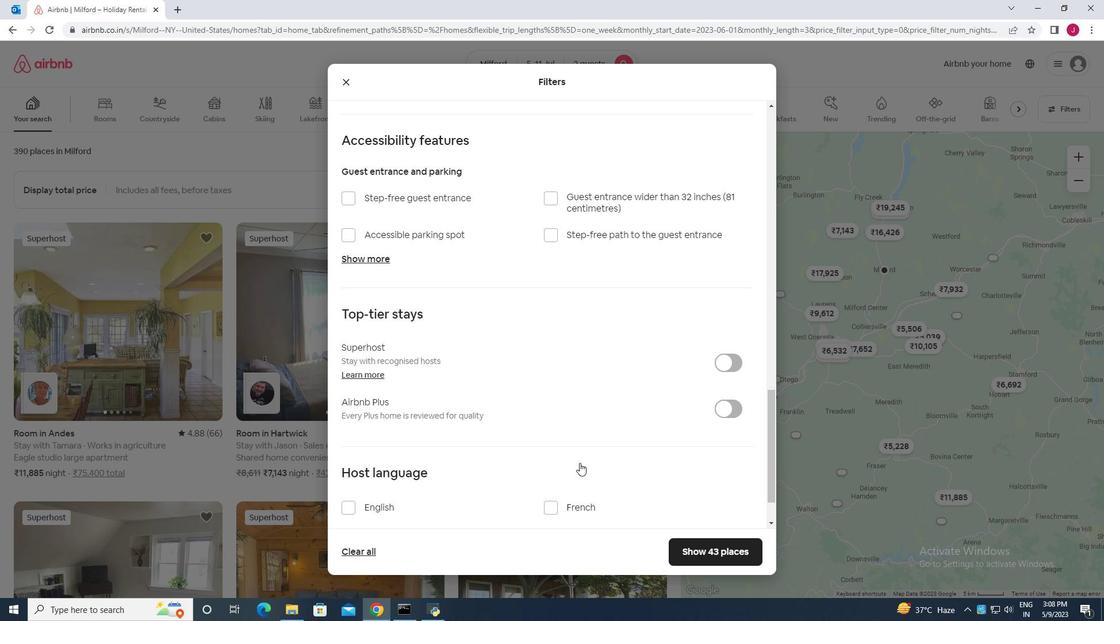 
Action: Mouse moved to (342, 448)
Screenshot: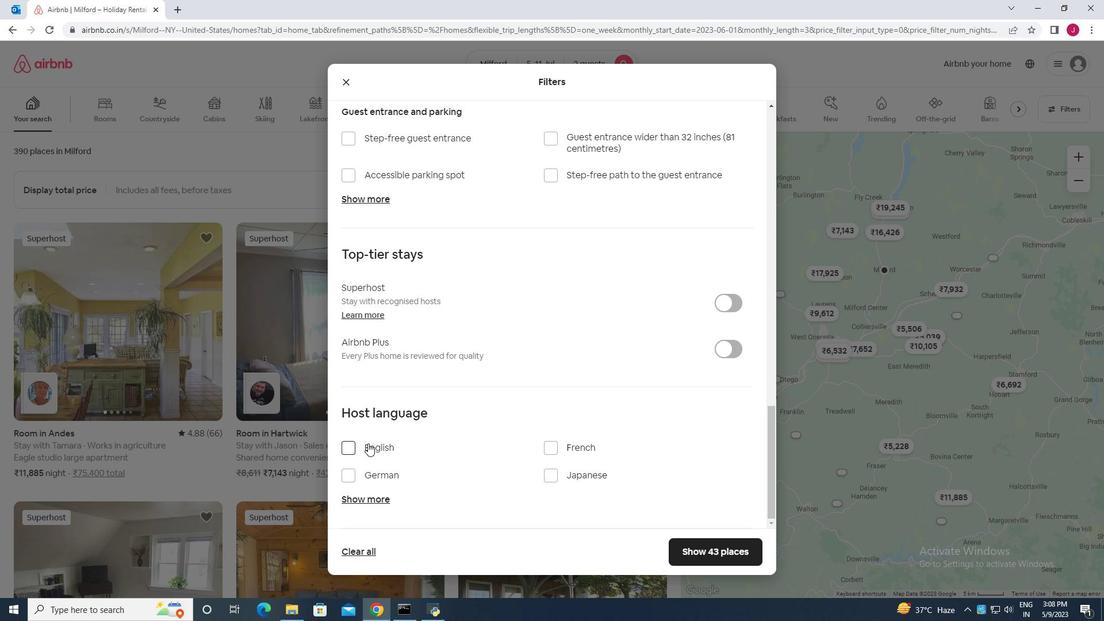 
Action: Mouse pressed left at (342, 448)
Screenshot: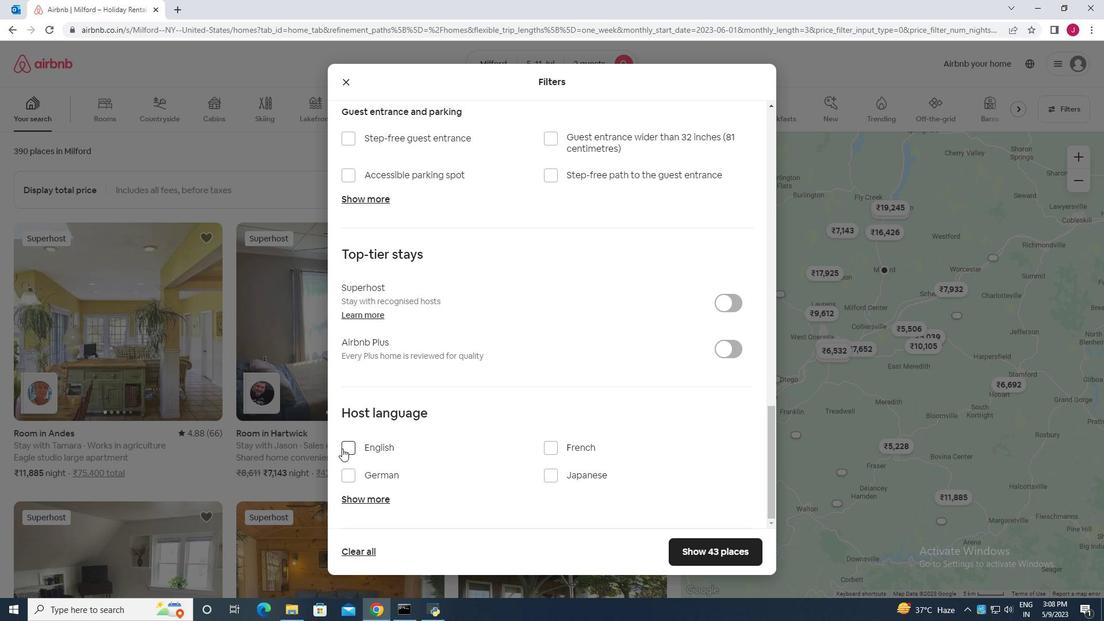 
Action: Mouse moved to (728, 553)
Screenshot: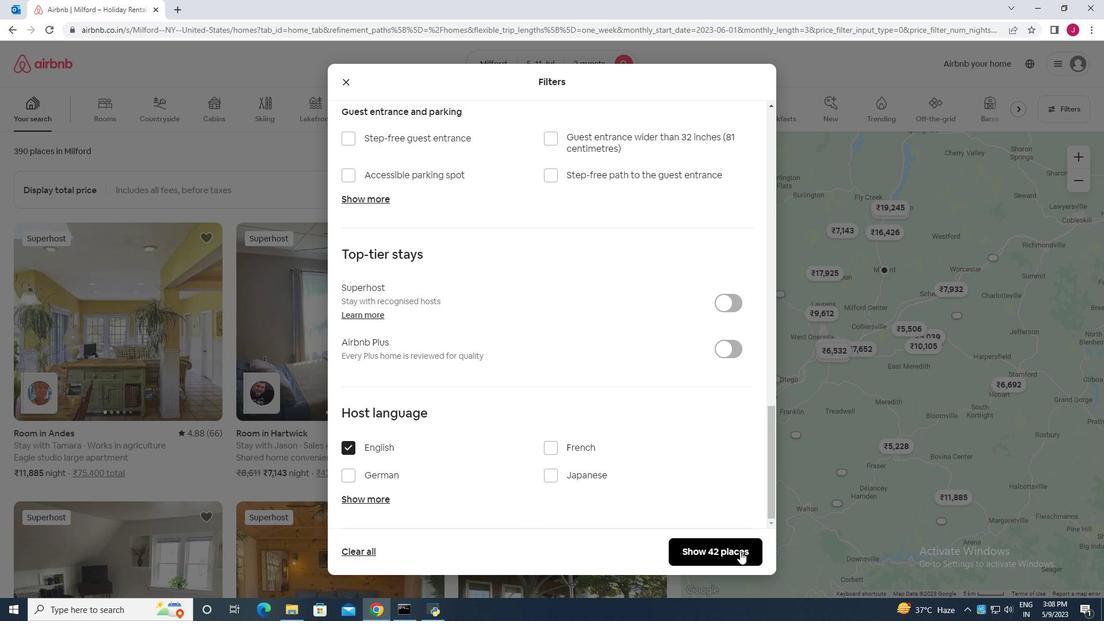 
Action: Mouse pressed left at (728, 553)
Screenshot: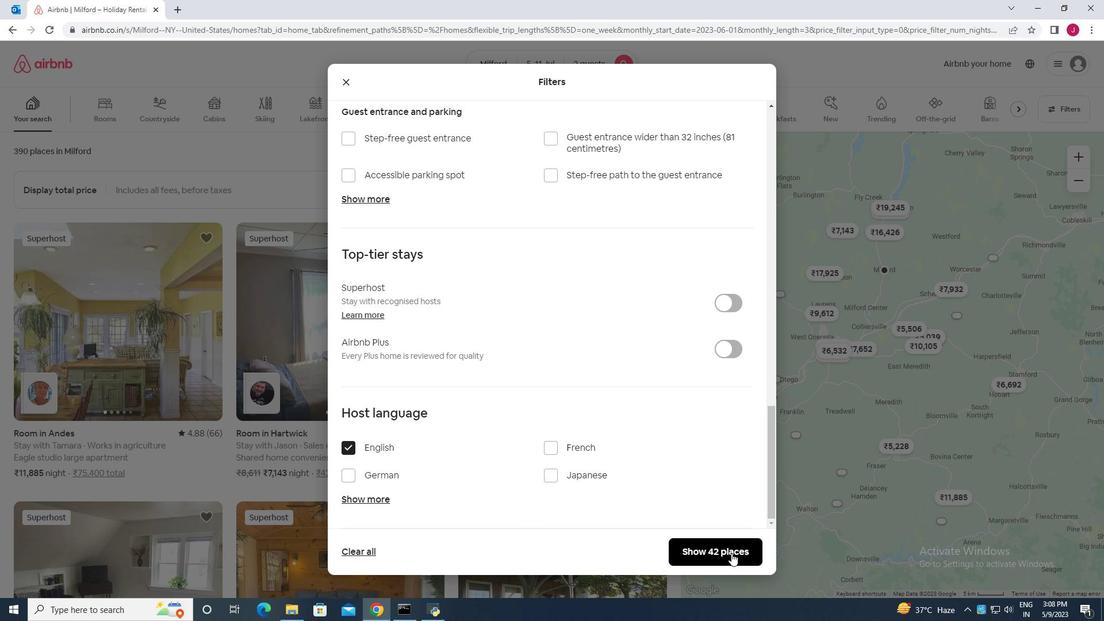 
Action: Mouse moved to (703, 540)
Screenshot: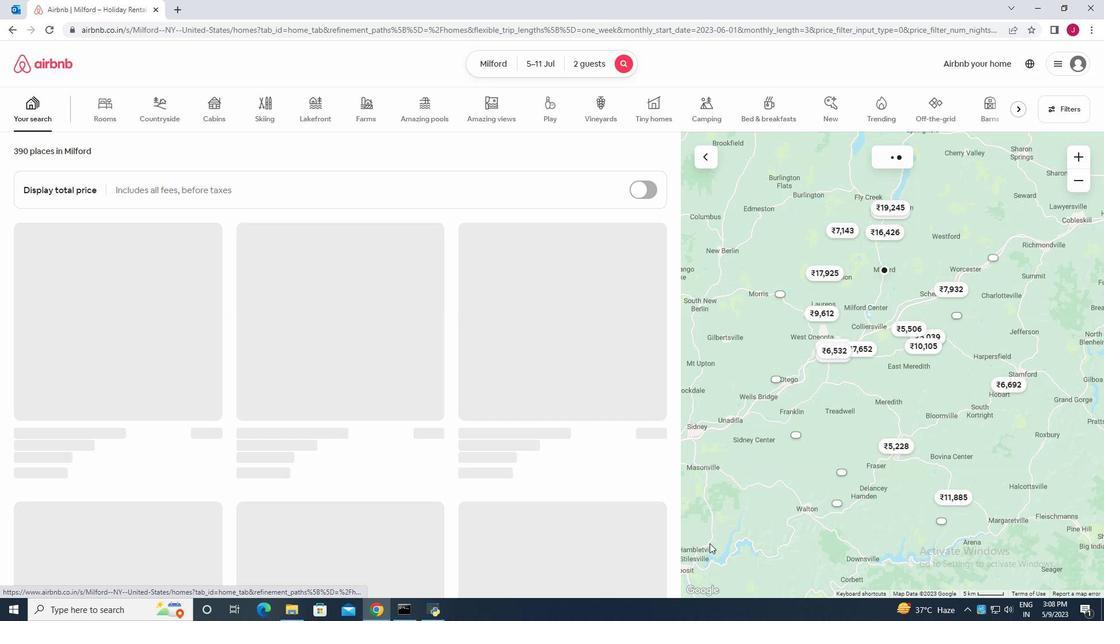 
